 Task: Perform a wavelet analysis of a time series.
Action: Mouse moved to (110, 61)
Screenshot: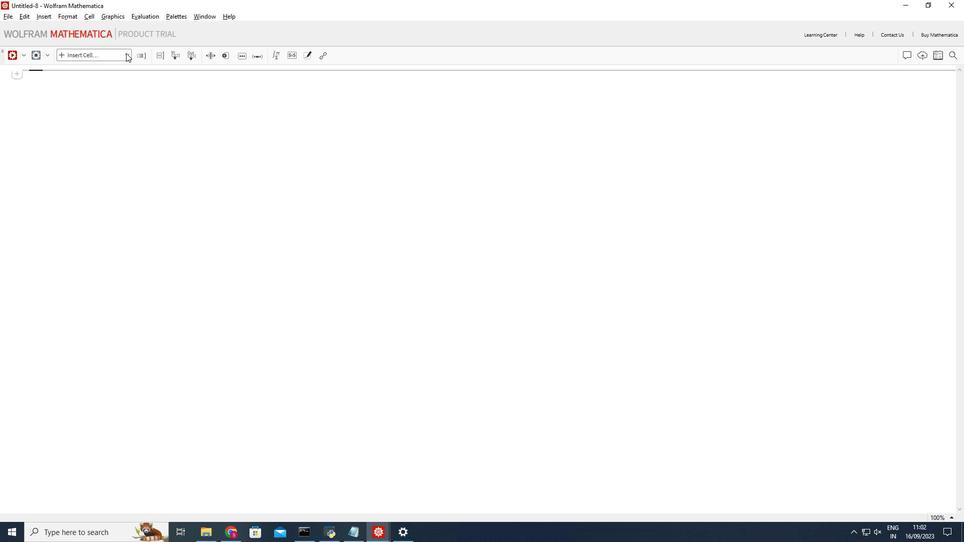 
Action: Mouse pressed left at (110, 61)
Screenshot: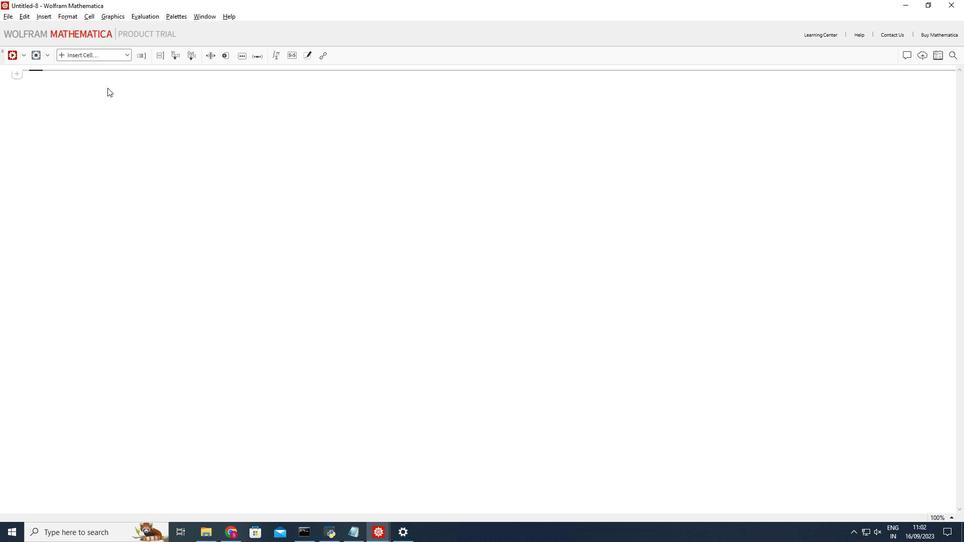
Action: Mouse moved to (87, 82)
Screenshot: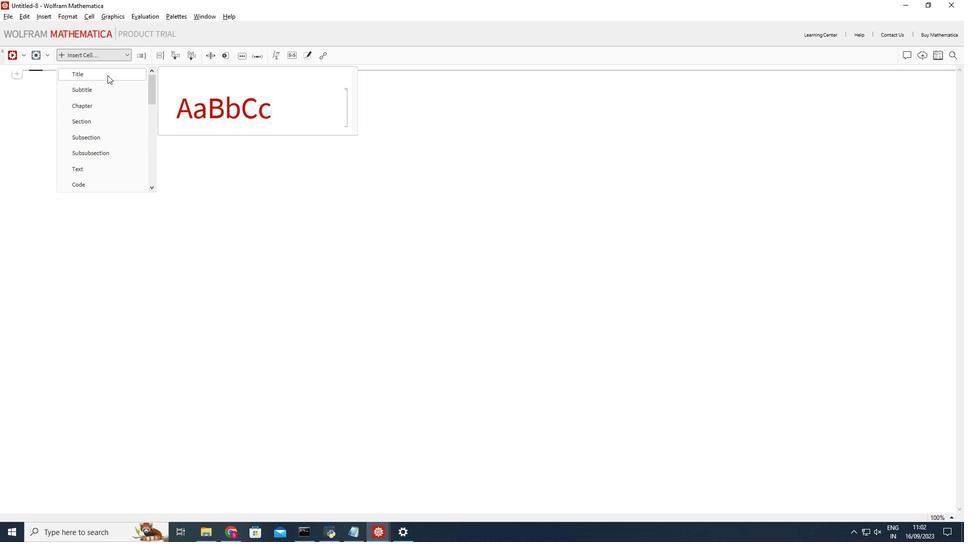 
Action: Mouse pressed left at (87, 82)
Screenshot: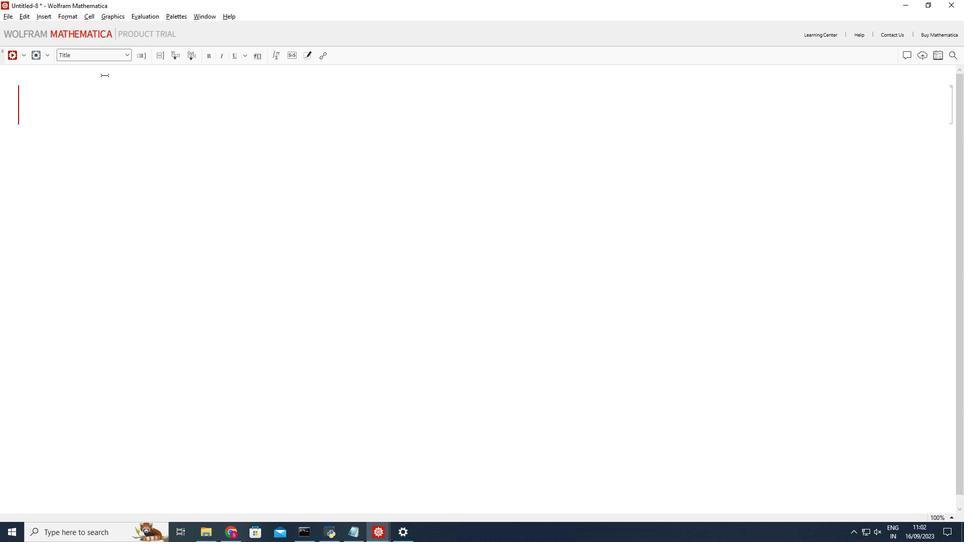 
Action: Mouse moved to (27, 109)
Screenshot: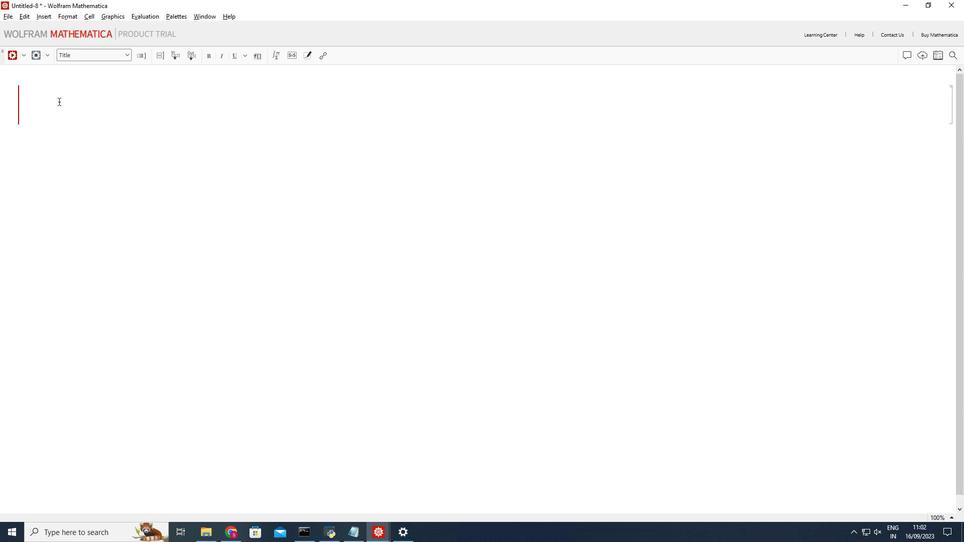 
Action: Mouse pressed left at (27, 109)
Screenshot: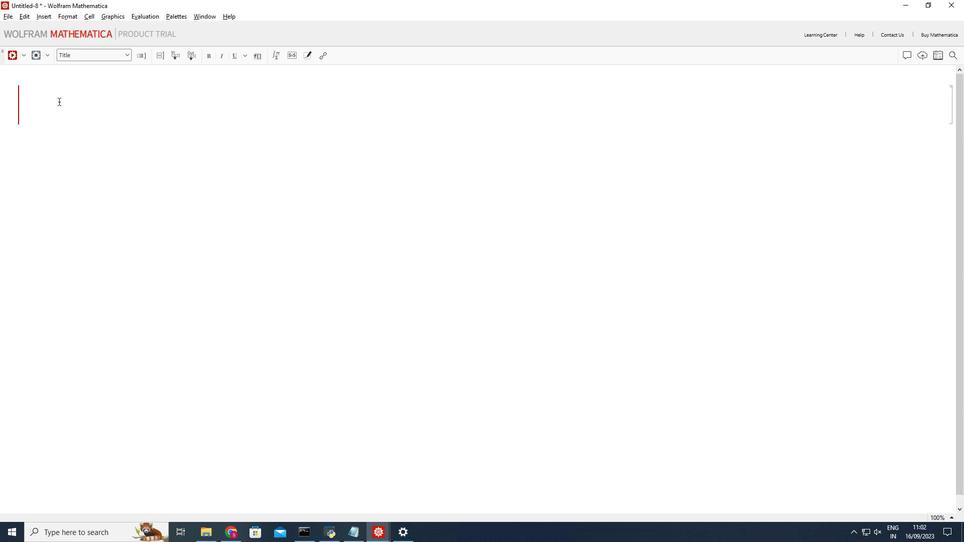 
Action: Mouse moved to (266, 219)
Screenshot: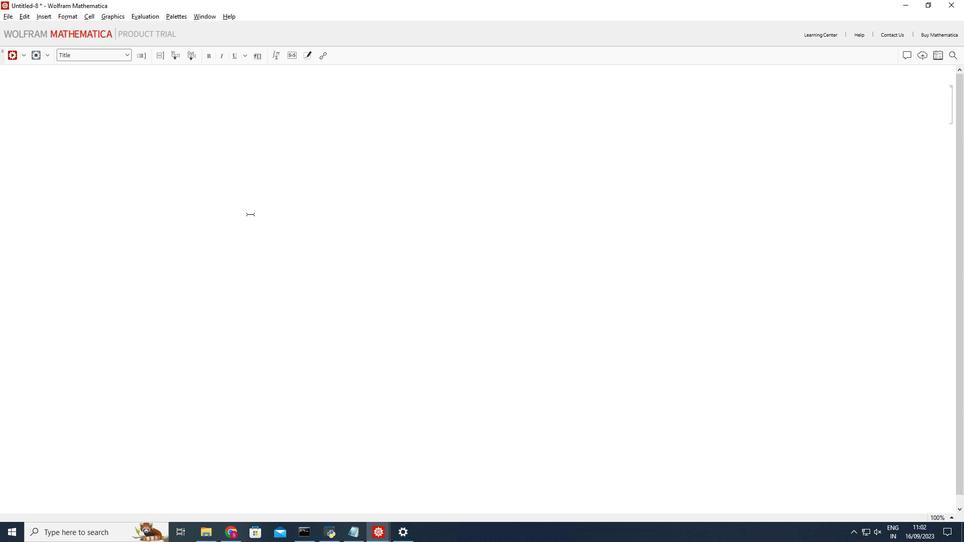 
Action: Key pressed <Key.shift_r>Wavelet<Key.space>analysis<Key.space>of<Key.space>a<Key.space>time<Key.space>series
Screenshot: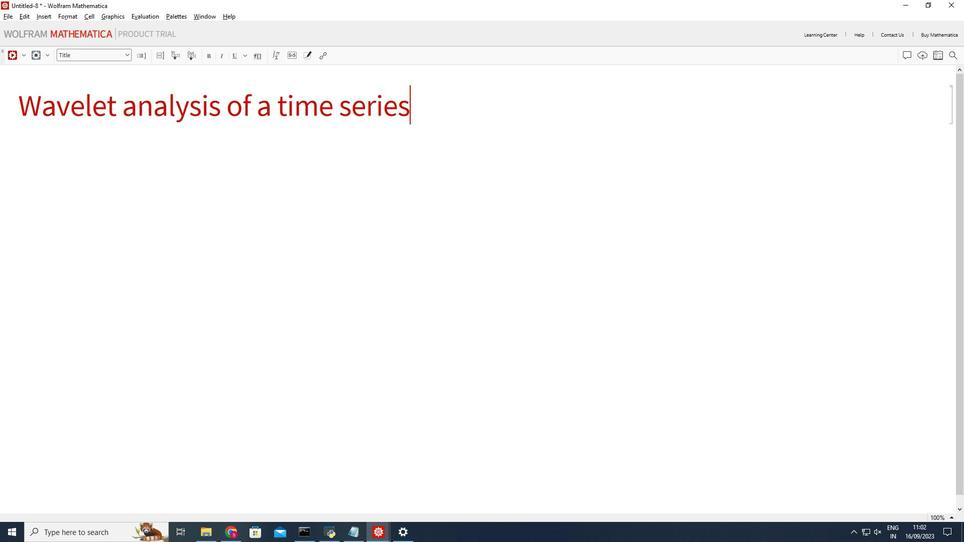 
Action: Mouse moved to (270, 295)
Screenshot: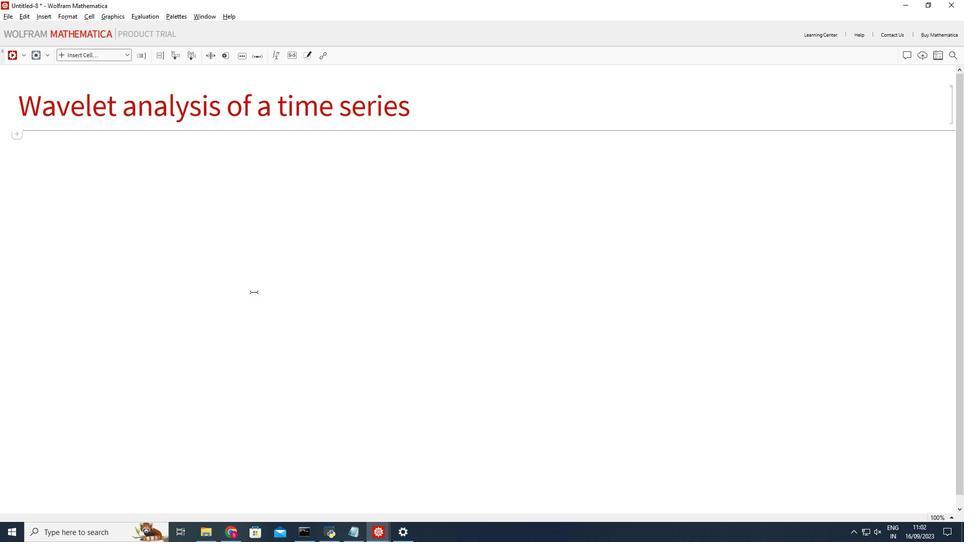 
Action: Mouse pressed left at (270, 295)
Screenshot: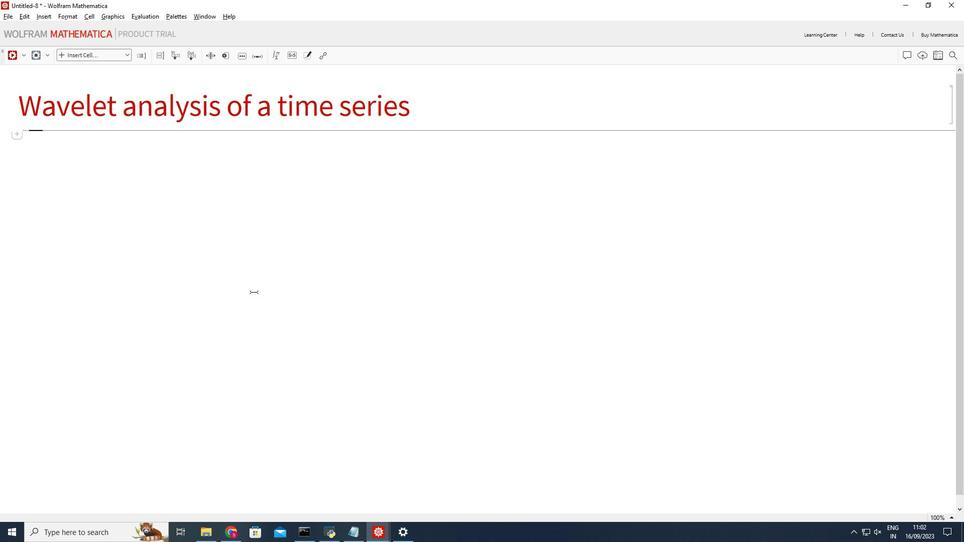 
Action: Mouse moved to (107, 61)
Screenshot: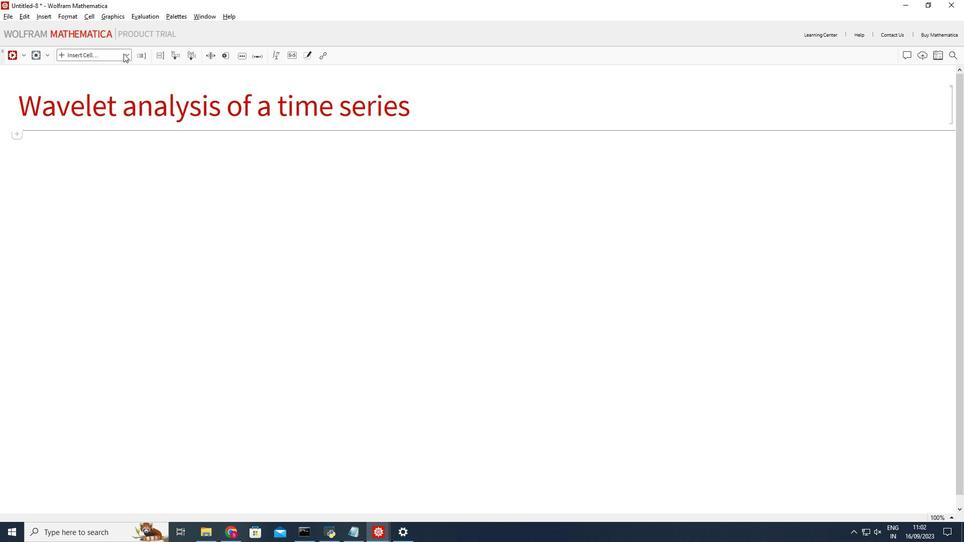
Action: Mouse pressed left at (107, 61)
Screenshot: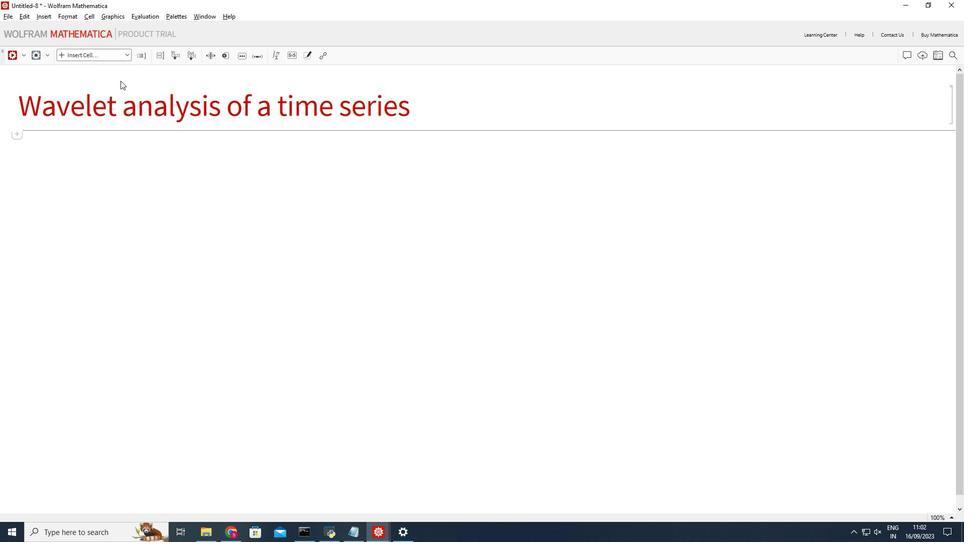 
Action: Mouse moved to (57, 189)
Screenshot: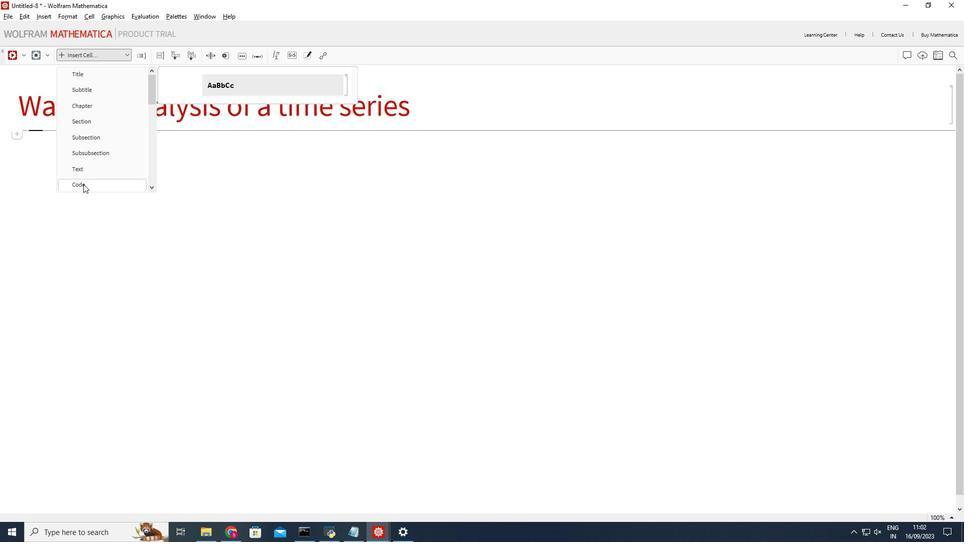
Action: Mouse pressed left at (57, 189)
Screenshot: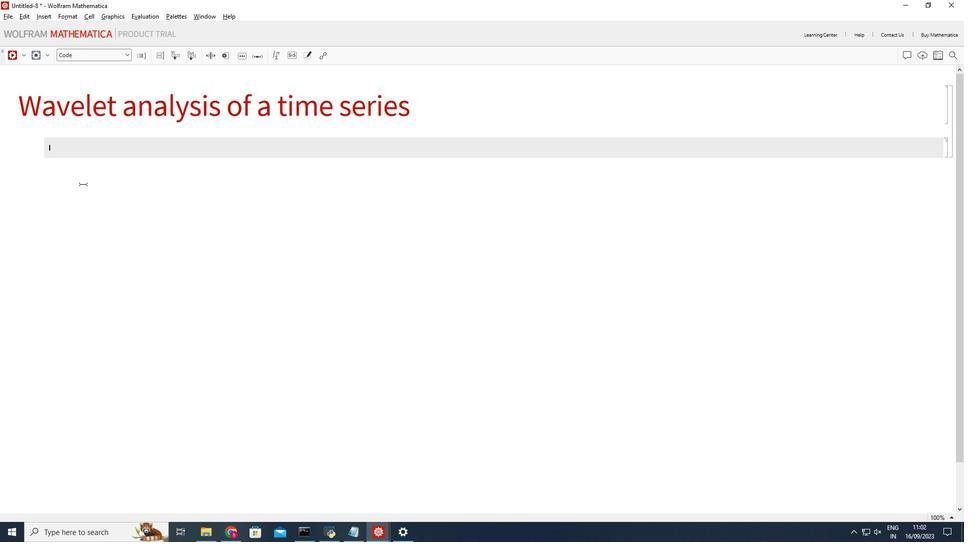 
Action: Mouse moved to (53, 156)
Screenshot: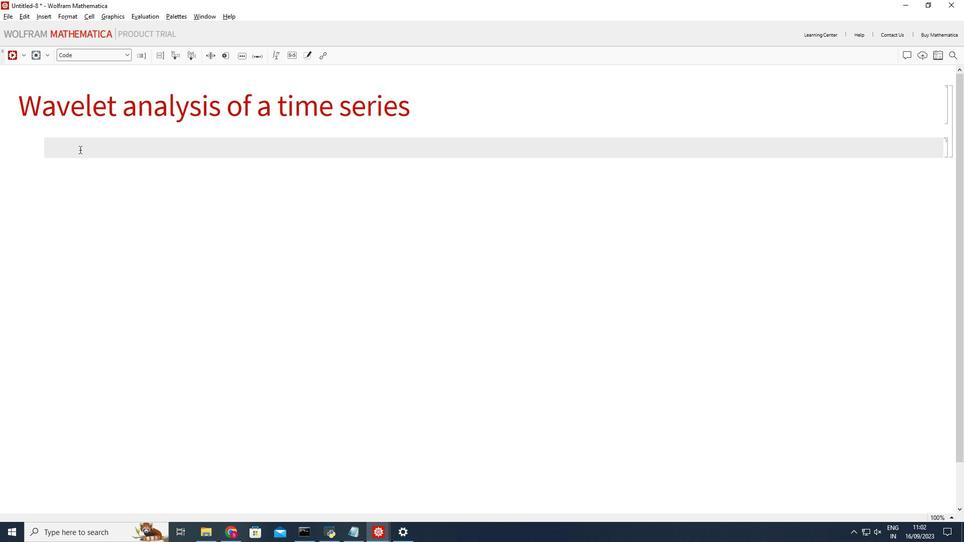 
Action: Mouse pressed left at (53, 156)
Screenshot: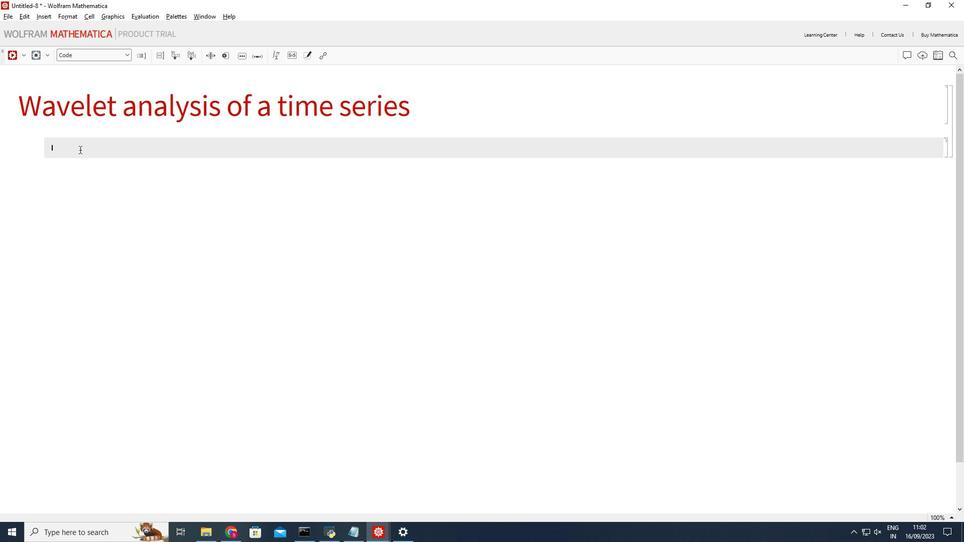 
Action: Mouse moved to (296, 221)
Screenshot: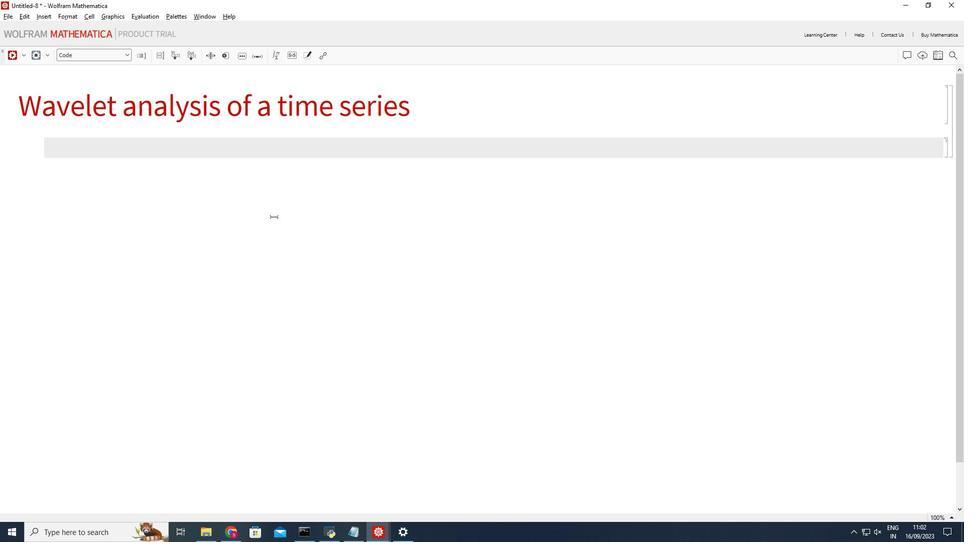 
Action: Key pressed <Key.shift_r>(*<Key.space>create<Key.space>a<Key.space>synthetic<Key.space>time<Key.space>series<Key.space>with<Key.space>noise<Key.space><Key.right><Key.right><Key.enter>data<Key.space>=<Key.space><Key.shift_r>Table[<Key.shift_r>Sin[2<Key.space><Key.shift_r>Pi<Key.space>0.05<Key.space>n<Key.right><Key.space>+<Key.space>0.2<Key.space><Key.shift_r>Random<Key.shift_r>Real[],<Key.space><Key.shift_r>{n,1,200<Key.right><Key.right>;<Key.enter><Key.enter><Key.shift_r>(*<Key.space><Key.shift_r>Perform<Key.space>the<Key.space>continous<Key.space>wavelet<Key.space>transformation<Key.space>using<Key.space>the<Key.space><Key.shift_r><Key.shift_r><Key.shift_r><Key.shift_r><Key.shift_r><Key.shift_r><Key.shift_r><Key.shift_r><Key.shift_r>Morletwavelet<Key.right><Key.right><Key.left><Key.left><Key.space><Key.right><Key.right><Key.enter>wavelet<Key.shift_r>Data<Key.space>=<Key.space><Key.shift_r>Continous<Key.shift_r>Wavelet<Key.shift_r>Transform<Key.space><Key.backspace>[data,<Key.space><Key.shift_r>More<Key.shift_r>Wavelet[],<Key.space><Key.shift_r>{1,100<Key.right><Key.right>;<Key.enter><Key.enter><Key.shift_r><Key.shift_r><Key.shift_r>(*<Key.space>visualize<Key.space>the<Key.space>wavelet<Key.space>scalogram<Key.space><Key.right><Key.right><Key.enter><Key.shift_r>Wavelet<Key.shift_r>Scalogram[wavelet<Key.shift_r>Data,<Key.space><Key.shift_r>Color<Key.shift_r>Function<Key.space>-<Key.shift_r>><Key.space><Key.shift_r>"<Key.shift_r>Blue<Key.shift_r>Green<Key.shift_r><Key.shift_r><Key.shift_r>Yellow<Key.right>,<Key.space><Key.shift_r>Image<Key.shift_r>Size<Key.space>-<Key.shift_r>><Key.space>400,<Key.space><Key.shift_r>Fraem<Key.backspace><Key.backspace>me<Key.shift_r>Label<Key.enter><Key.shift_r>{<Key.shift_r>"<Key.shift_r>Time<Key.shift_r>",<Key.shift_r>"<Key.shift_r>Scale<Key.right><Key.right><Key.right><Key.enter><Key.enter><Key.shift_r>(*<Key.shift_r>Plot<Key.space>the<Key.space>original<Key.space>time<Key.space>series<Key.right><Key.right><Key.enter><Key.shift_r>List<Key.shift_r>Line<Key.shift_r><Key.shift_r><Key.shift_r><Key.shift_r><Key.shift_r><Key.shift_r><Key.shift_r><Key.shift_r><Key.shift_r><Key.shift_r><Key.shift_r><Key.shift_r><Key.shift_r>Plot<Key.enter>[data,<Key.space><Key.shift_r>Plot<Key.shift_r>Range<Key.enter><Key.shift_r>All,<Key.space><Key.shift_r>Plot<Key.shift_r>Style<Key.enter><Key.shift_r>Red,<Key.space><Key.shift_r>Plot<Key.shift_r>Label<Key.enter><Key.shift_r>"<Key.shift_r>Original<Key.space><Key.shift_r>Time<Key.space>series<Key.right>,<Key.space><Key.shift_r><Key.shift_r><Key.shift_r><Key.shift_r><Key.shift_r><Key.shift_r><Key.shift_r><Key.shift_r><Key.shift_r>Image<Key.shift_r>Size<Key.space><Key.backspace><Key.enter><Key.backspace><Key.space>-<Key.shift_r>><Key.space>400<Key.right><Key.enter><Key.shift_r><Key.enter>
Screenshot: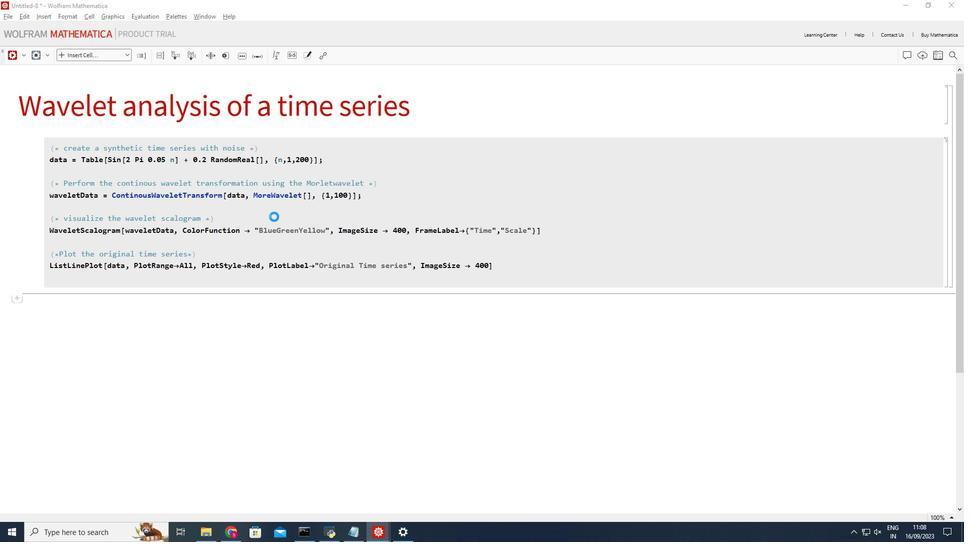 
Action: Mouse moved to (523, 277)
Screenshot: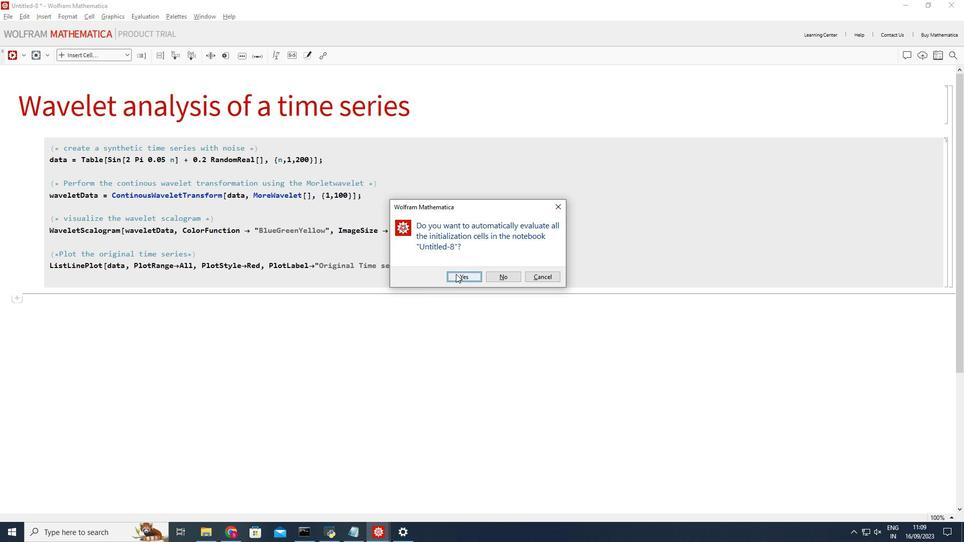 
Action: Mouse pressed left at (523, 277)
Screenshot: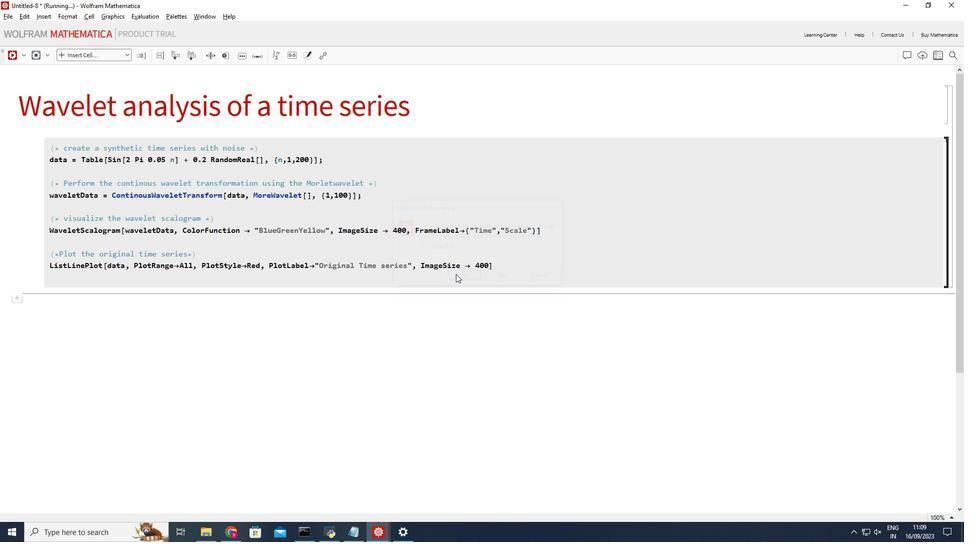 
Action: Mouse moved to (372, 321)
Screenshot: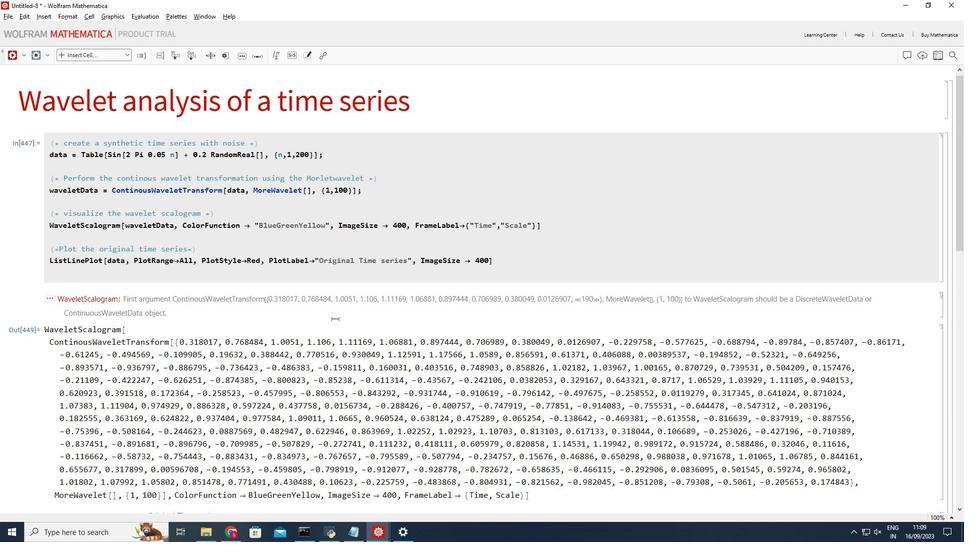 
Action: Mouse scrolled (372, 321) with delta (0, 0)
Screenshot: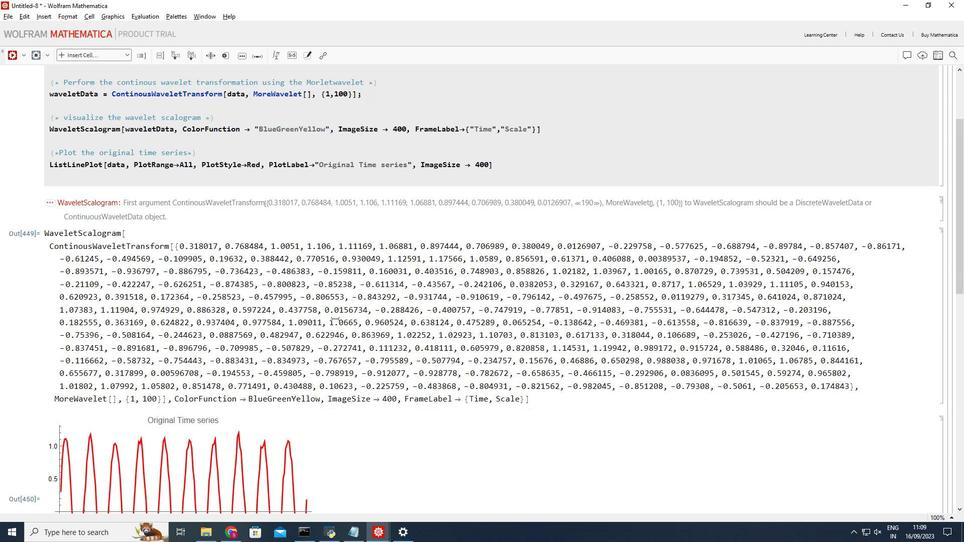 
Action: Mouse scrolled (372, 321) with delta (0, 0)
Screenshot: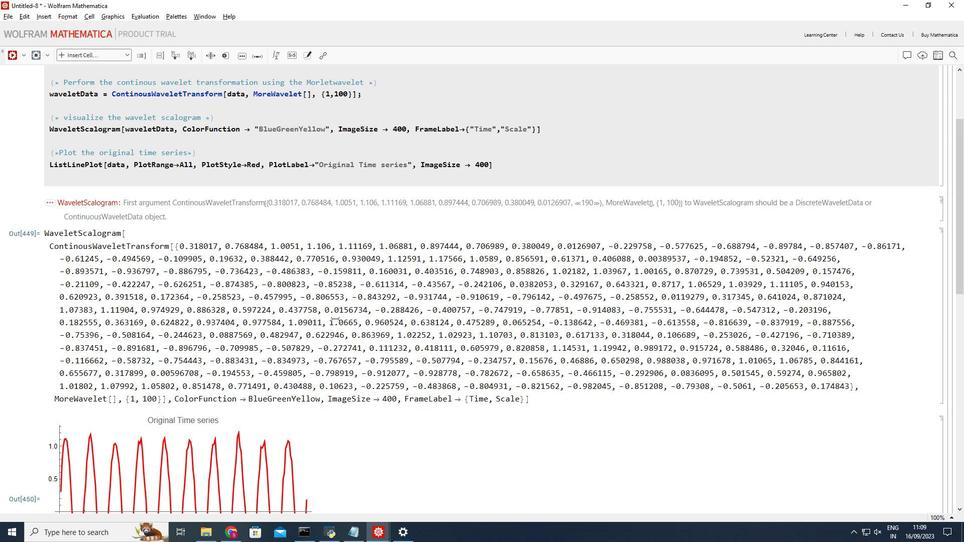
Action: Mouse scrolled (372, 321) with delta (0, 0)
Screenshot: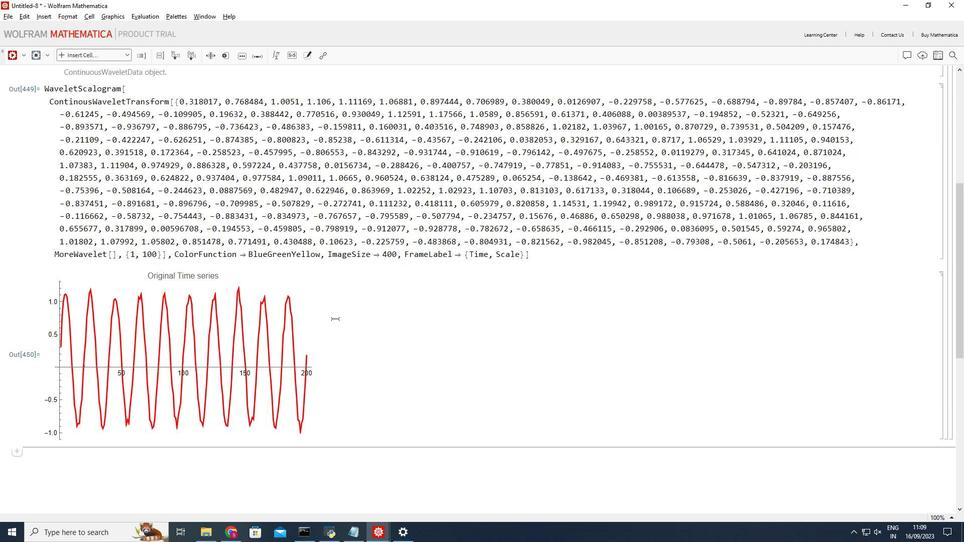 
Action: Mouse scrolled (372, 321) with delta (0, 0)
Screenshot: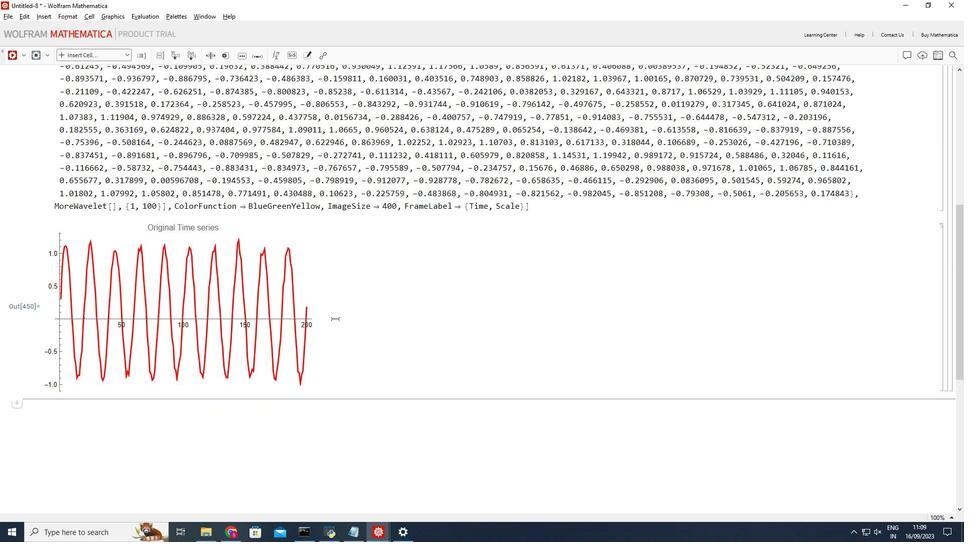 
Action: Mouse scrolled (372, 321) with delta (0, 0)
Screenshot: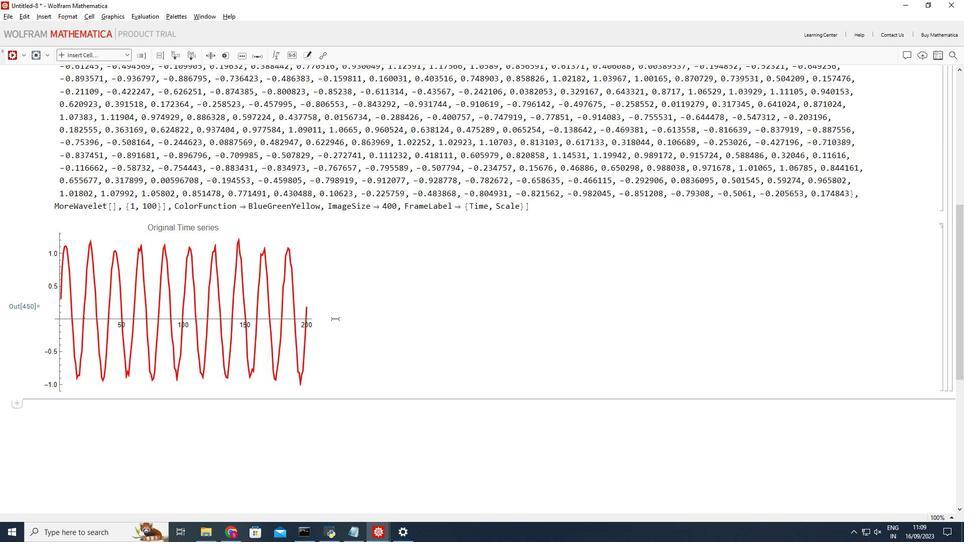 
Action: Mouse scrolled (372, 321) with delta (0, 0)
Screenshot: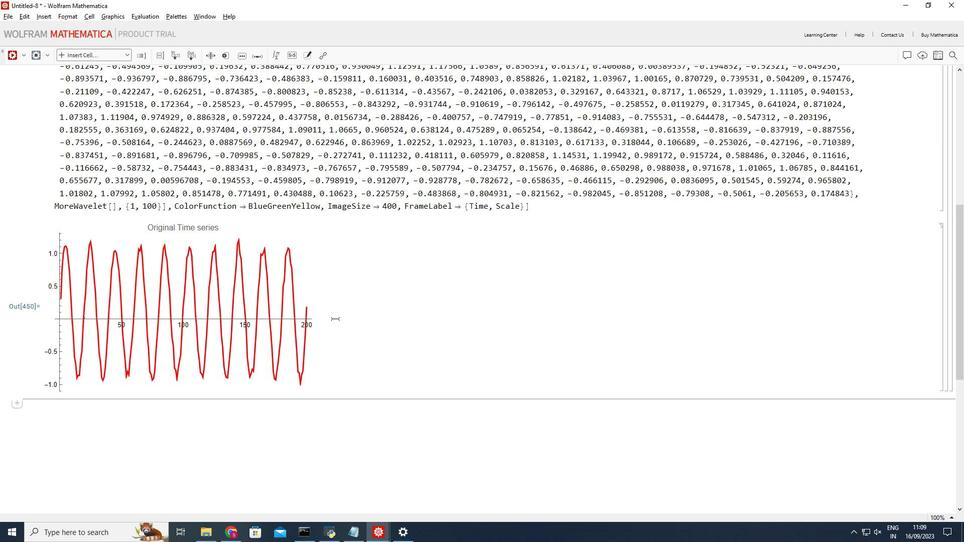
Action: Mouse scrolled (372, 322) with delta (0, 0)
Screenshot: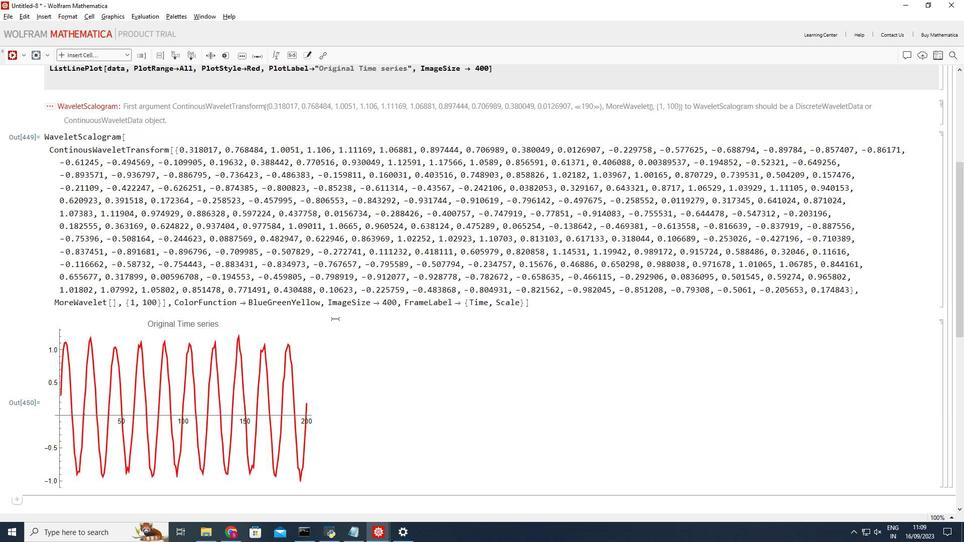 
Action: Mouse scrolled (372, 322) with delta (0, 0)
Screenshot: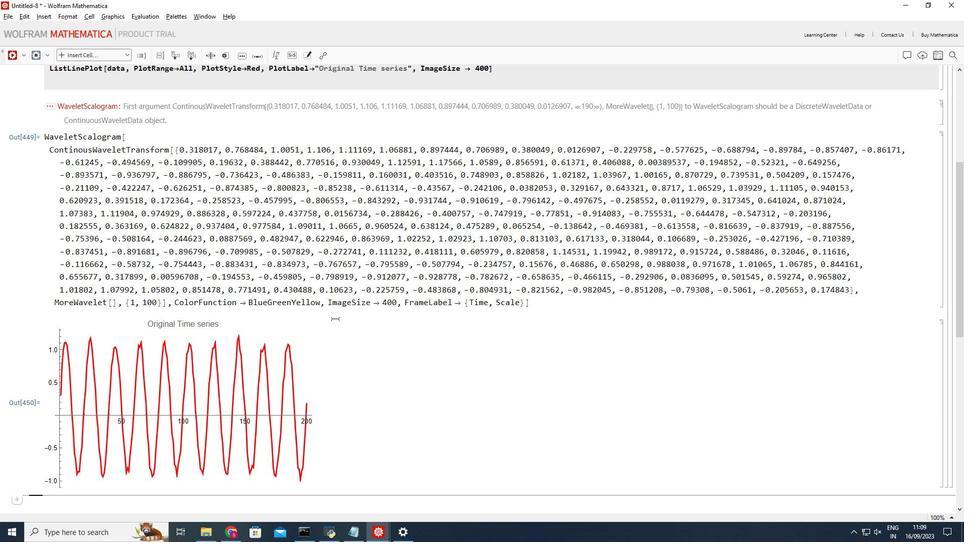 
Action: Mouse scrolled (372, 322) with delta (0, 0)
Screenshot: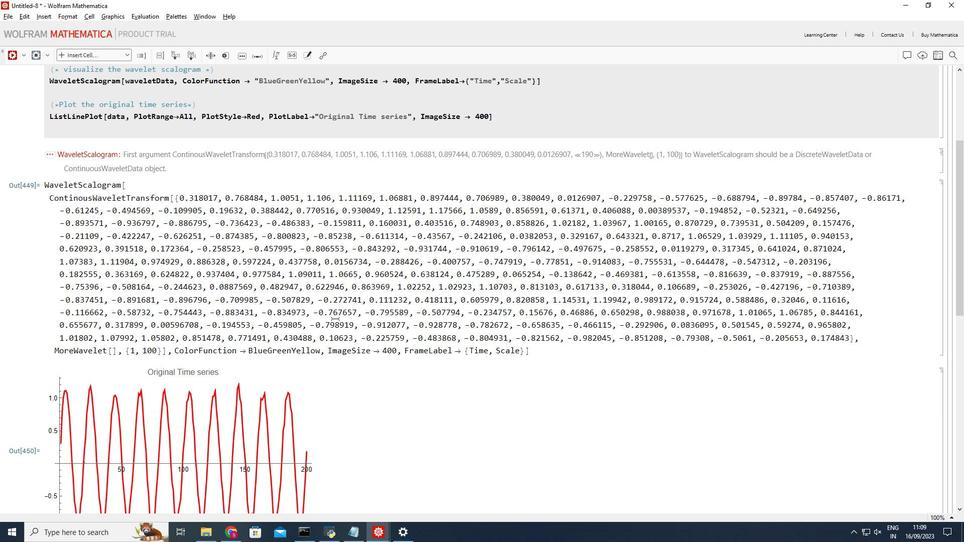 
Action: Mouse scrolled (372, 322) with delta (0, 0)
Screenshot: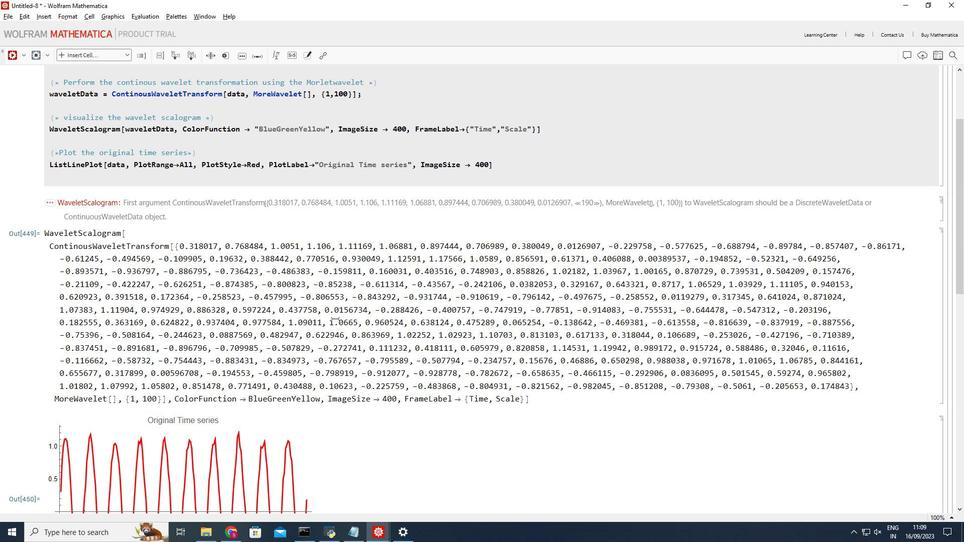 
Action: Mouse scrolled (372, 322) with delta (0, 0)
Screenshot: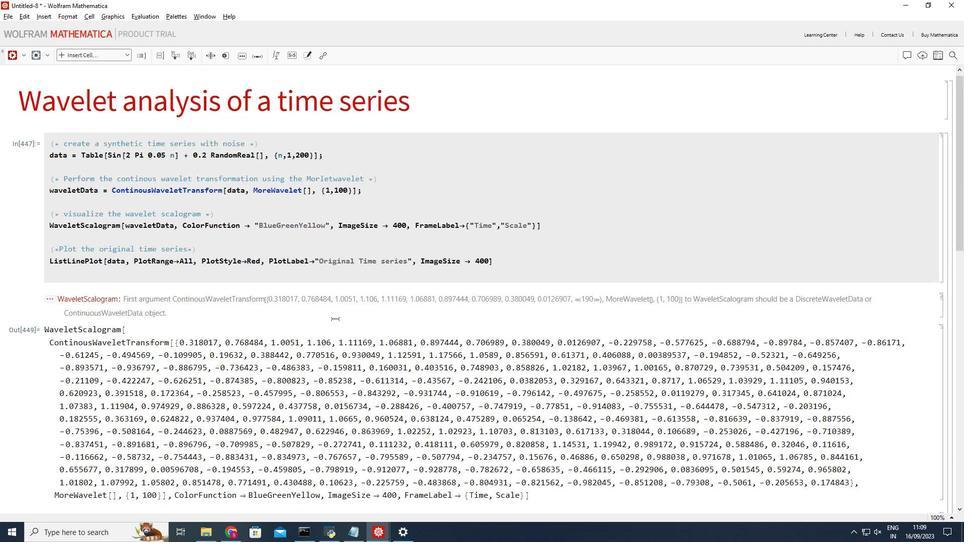 
Action: Mouse scrolled (372, 322) with delta (0, 0)
Screenshot: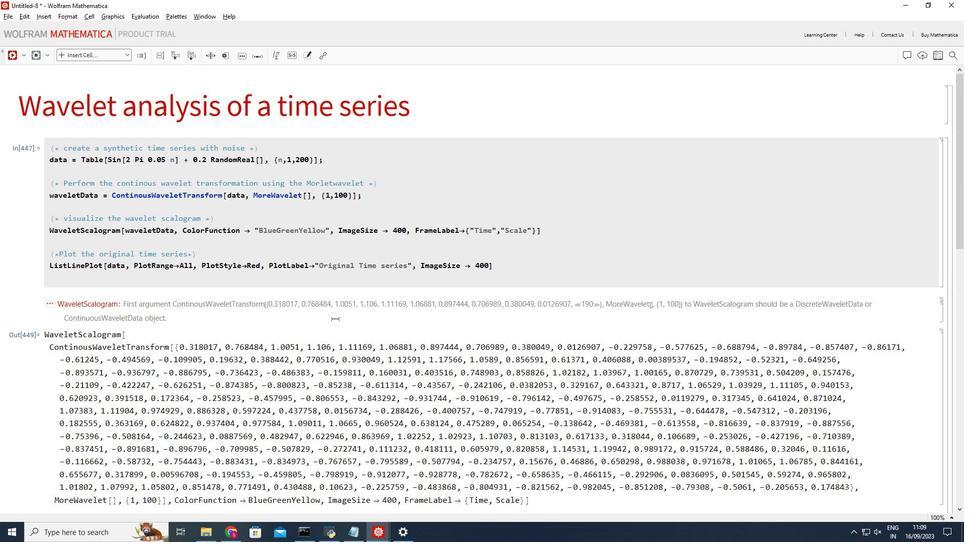 
Action: Mouse scrolled (372, 322) with delta (0, 0)
Screenshot: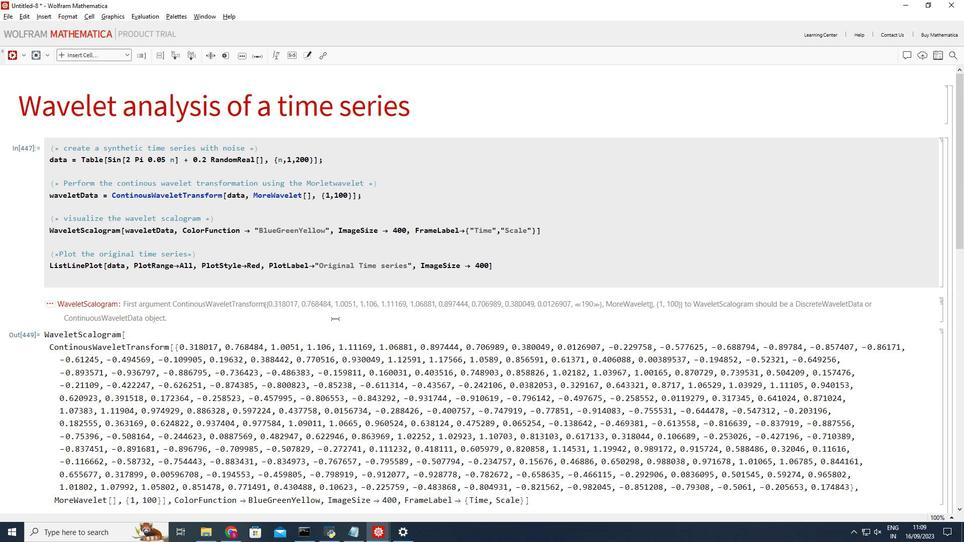 
Action: Mouse moved to (293, 218)
Screenshot: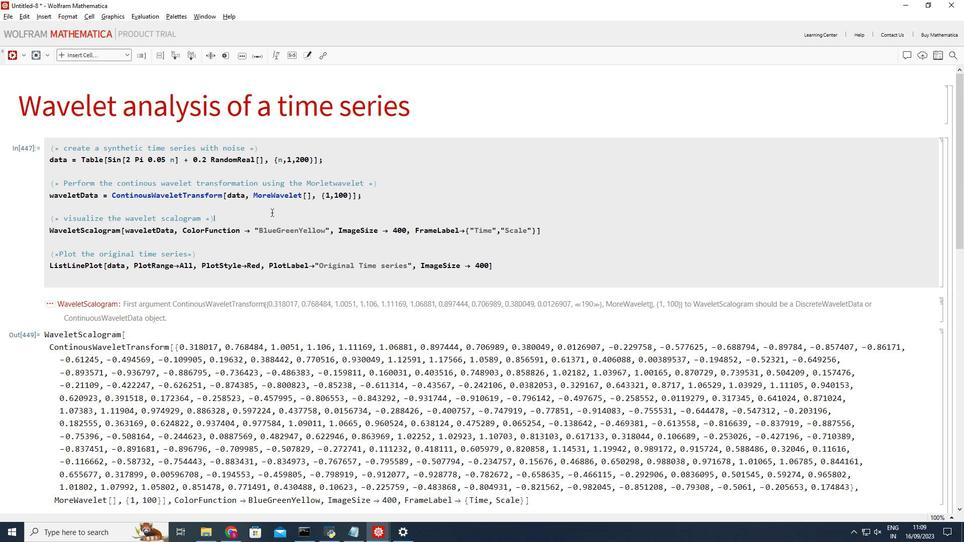 
Action: Mouse pressed left at (293, 218)
Screenshot: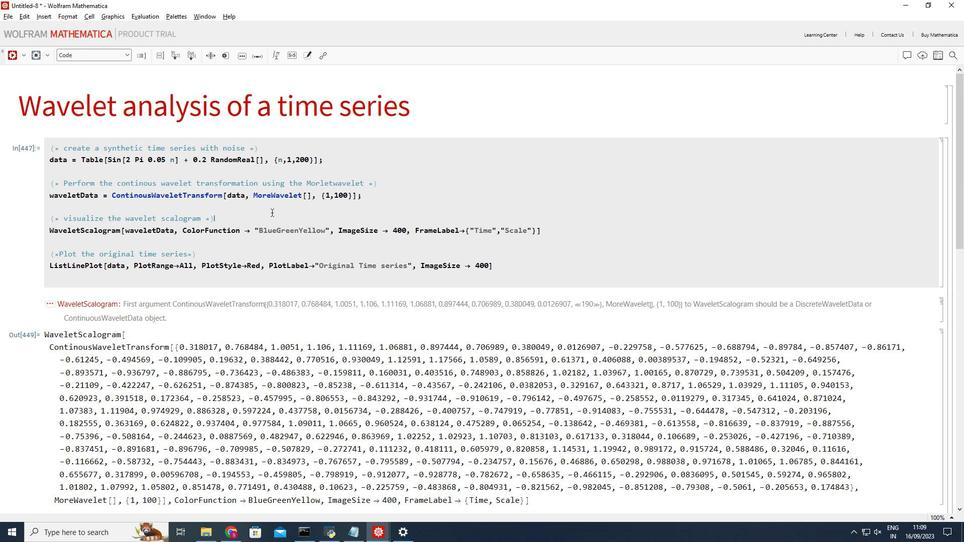 
Action: Mouse moved to (127, 181)
Screenshot: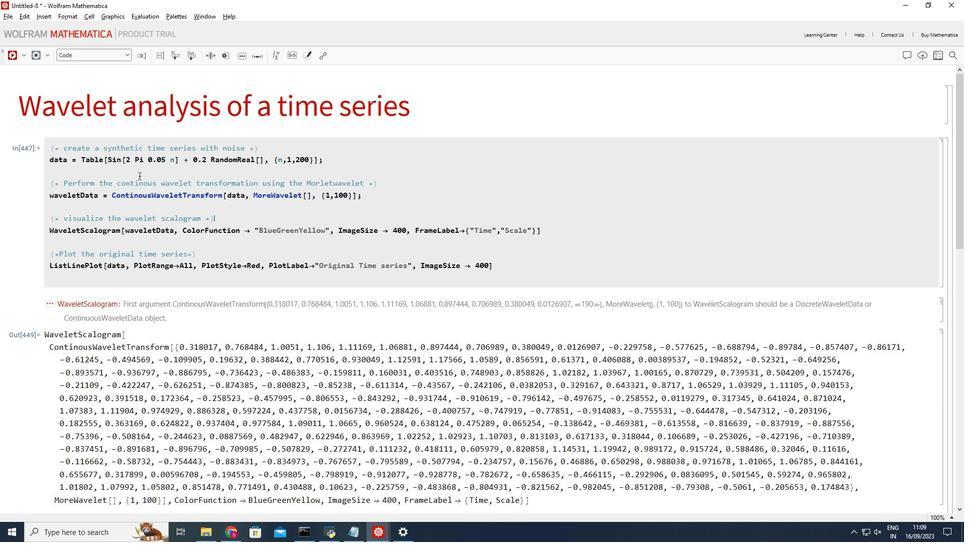 
Action: Mouse pressed left at (127, 181)
Screenshot: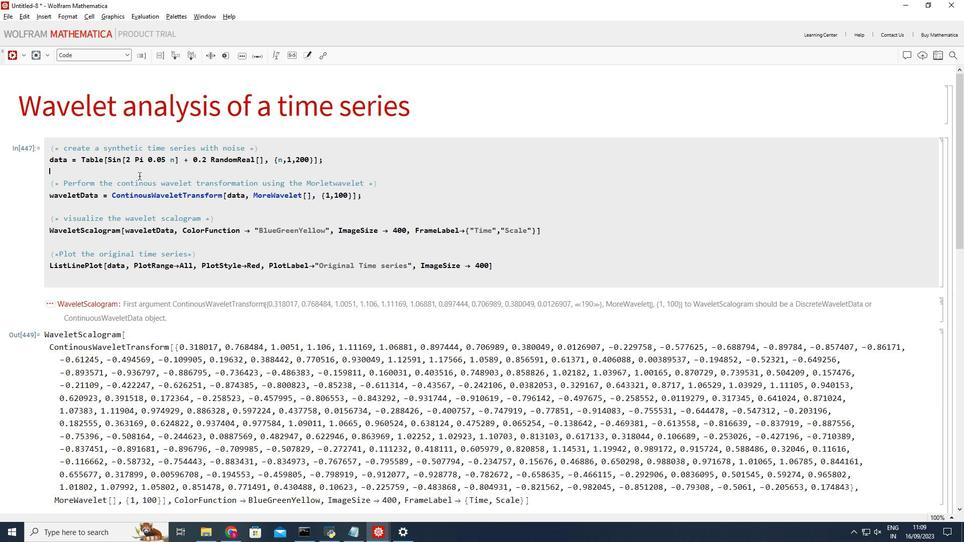 
Action: Mouse moved to (139, 200)
Screenshot: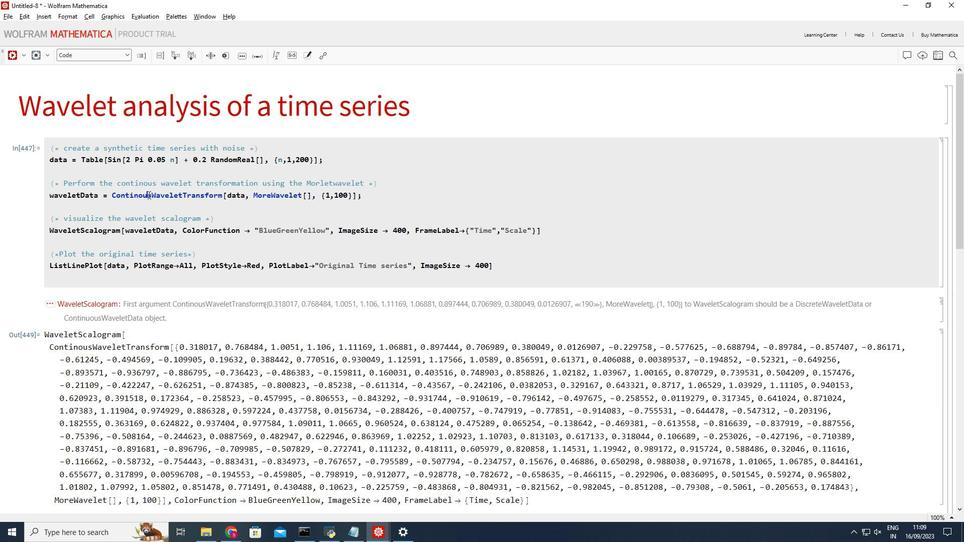 
Action: Mouse pressed left at (139, 200)
Screenshot: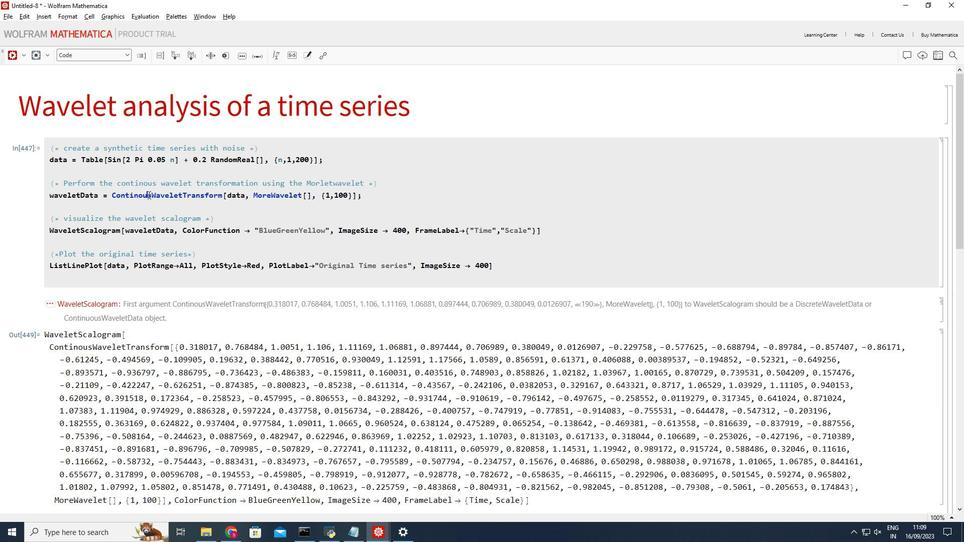 
Action: Mouse moved to (114, 204)
Screenshot: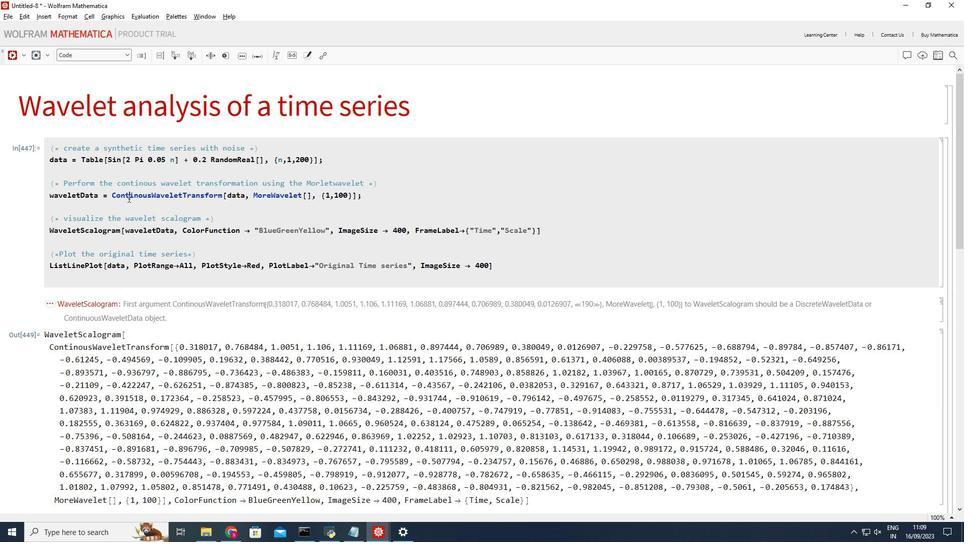 
Action: Mouse pressed left at (114, 204)
Screenshot: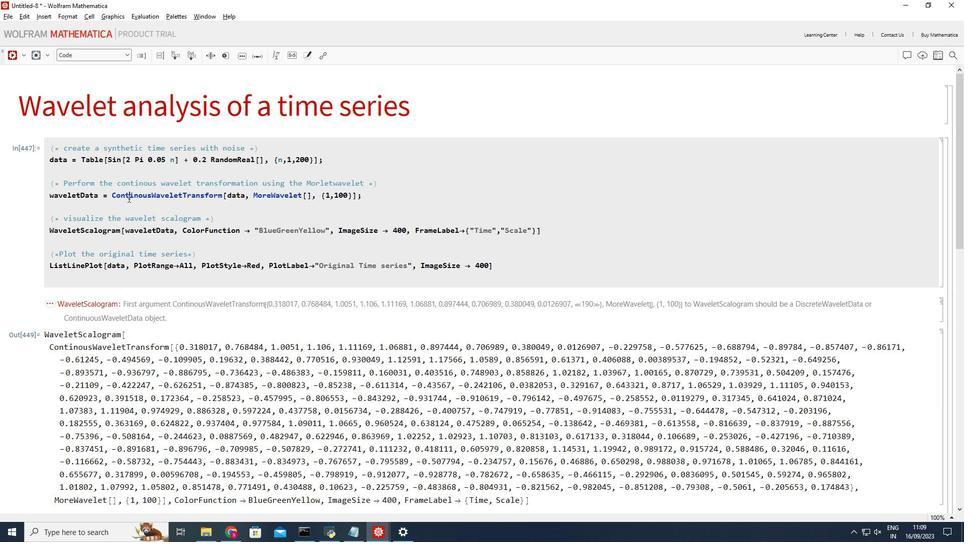 
Action: Key pressed <Key.left><Key.left><Key.right><Key.right><Key.right><Key.right>u<Key.right><Key.right><Key.right><Key.right><Key.right><Key.right><Key.right><Key.right><Key.right><Key.right><Key.right><Key.right><Key.right><Key.right><Key.right><Key.right><Key.right><Key.right><Key.right><Key.right><Key.right><Key.right><Key.right><Key.right><Key.right><Key.right><Key.right><Key.right><Key.right><Key.right><Key.right><Key.right><Key.right><Key.right><Key.left><Key.backspace>let<Key.right><Key.right><Key.right><Key.right><Key.right><Key.right><Key.right><Key.right><Key.right>
Screenshot: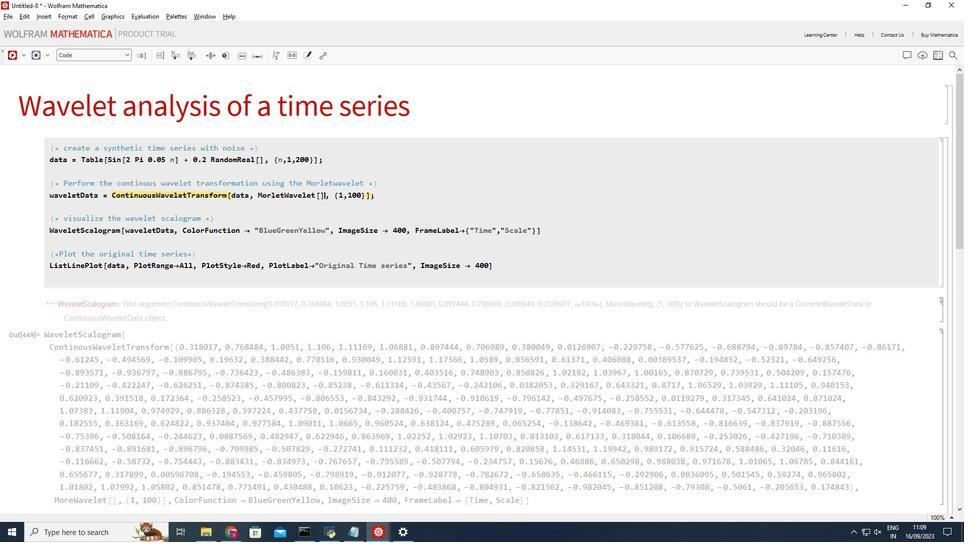 
Action: Mouse moved to (447, 207)
Screenshot: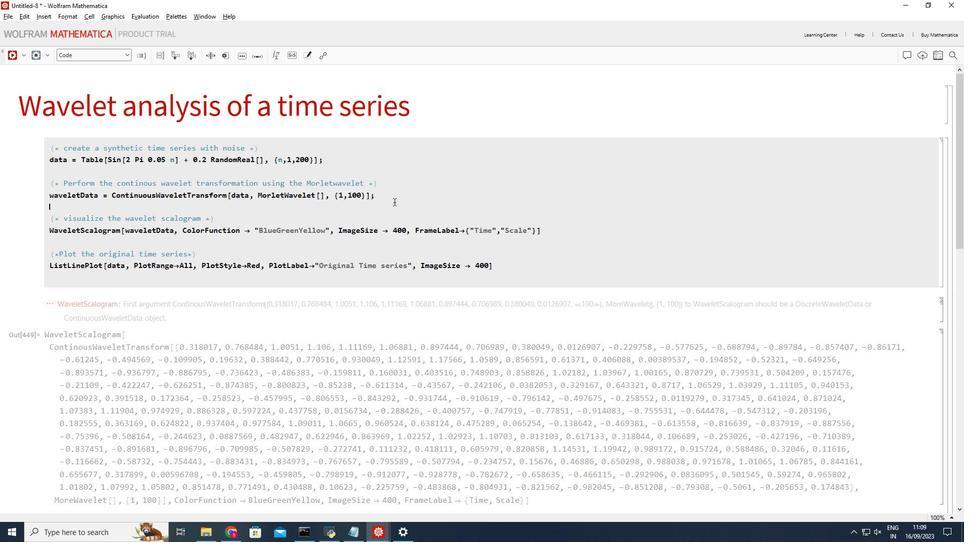 
Action: Mouse pressed left at (447, 207)
Screenshot: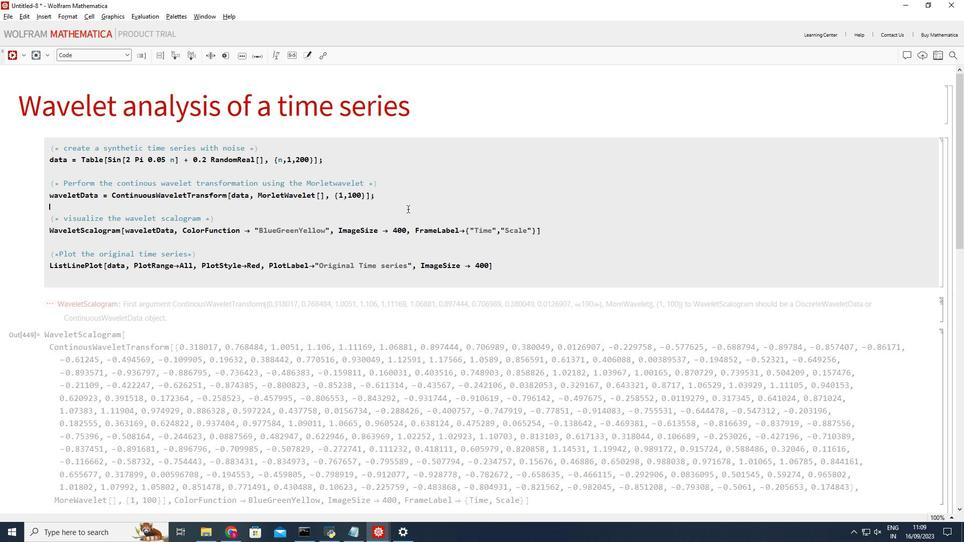 
Action: Mouse moved to (604, 266)
Screenshot: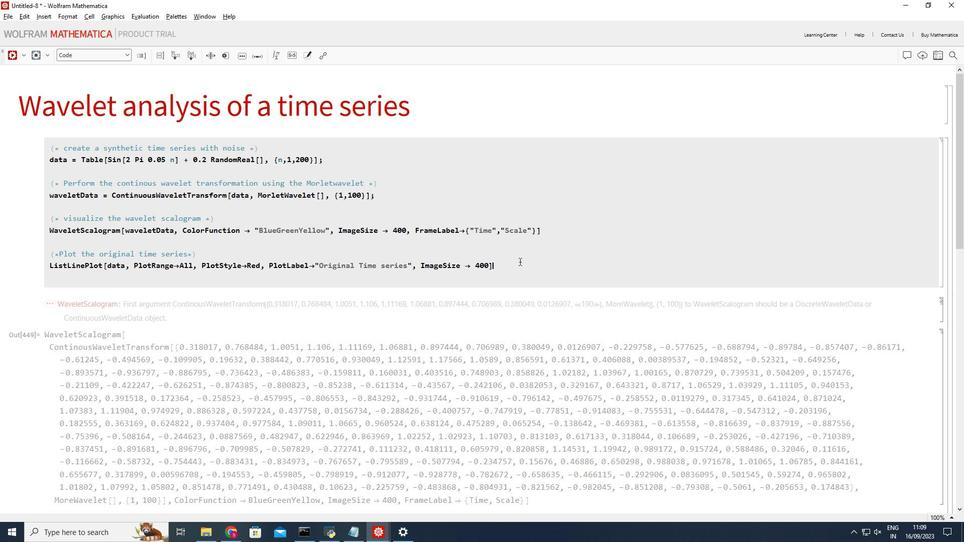 
Action: Mouse pressed left at (604, 266)
Screenshot: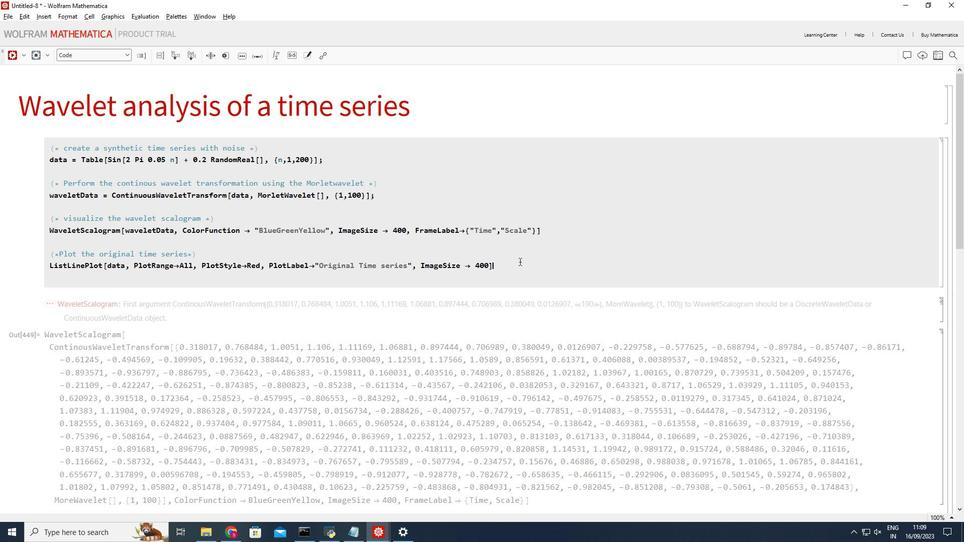 
Action: Key pressed <Key.shift_r><Key.enter>
Screenshot: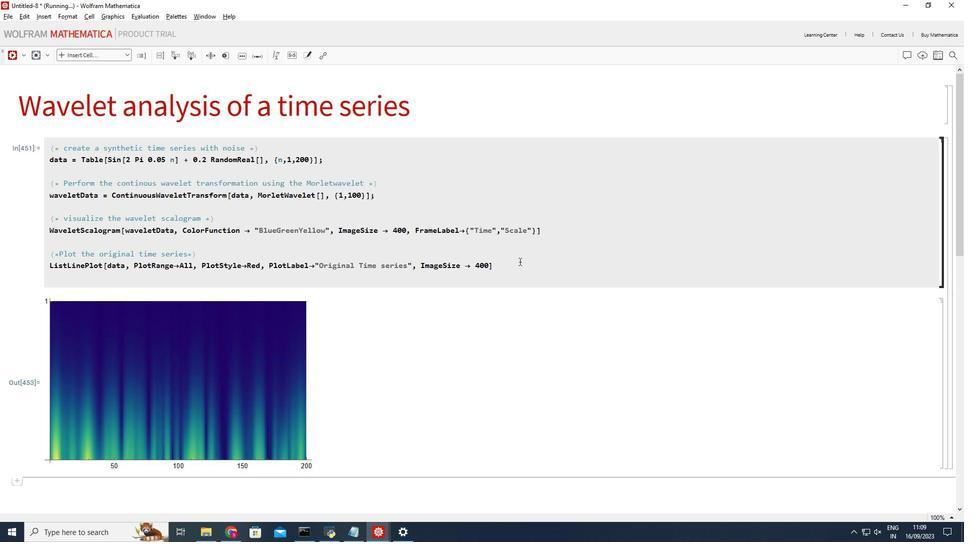 
Action: Mouse moved to (599, 268)
Screenshot: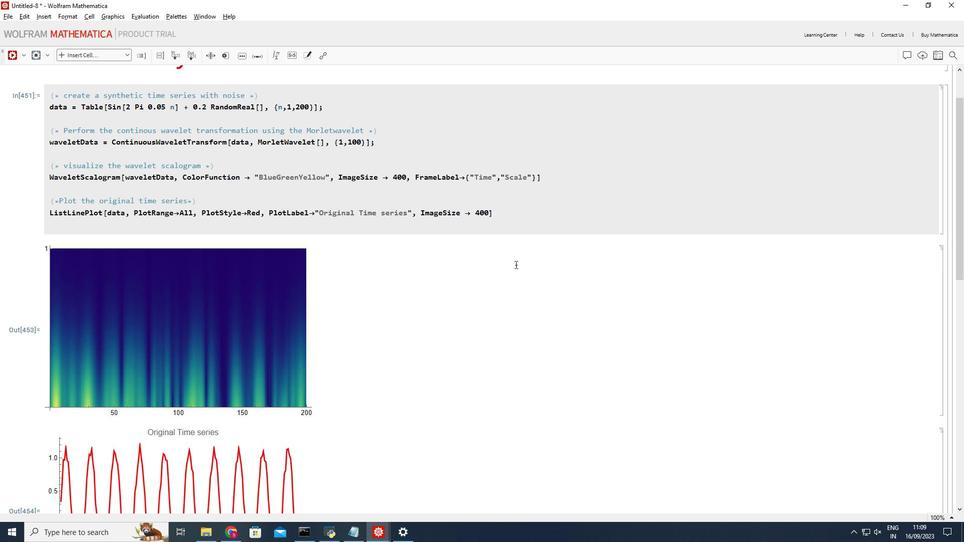 
Action: Mouse scrolled (599, 268) with delta (0, 0)
Screenshot: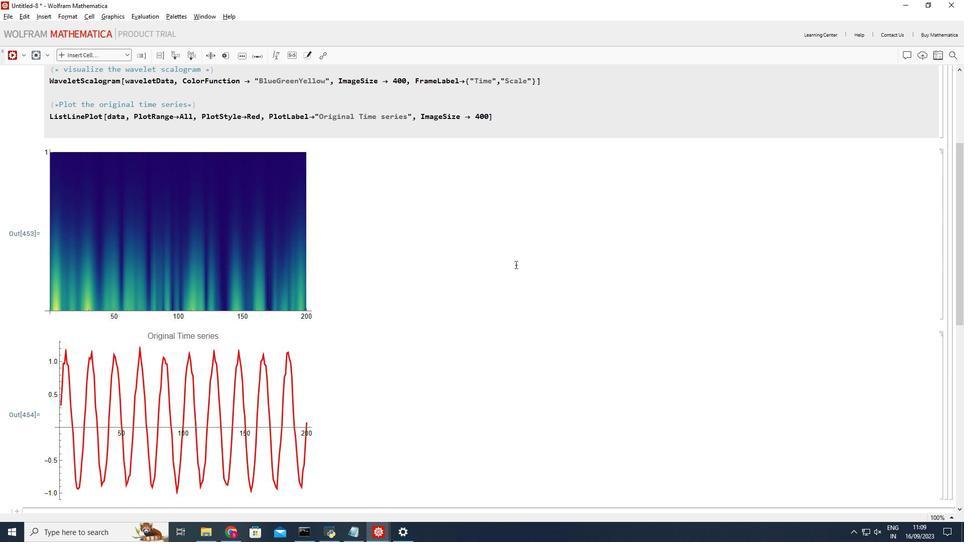 
Action: Mouse scrolled (599, 268) with delta (0, 0)
Screenshot: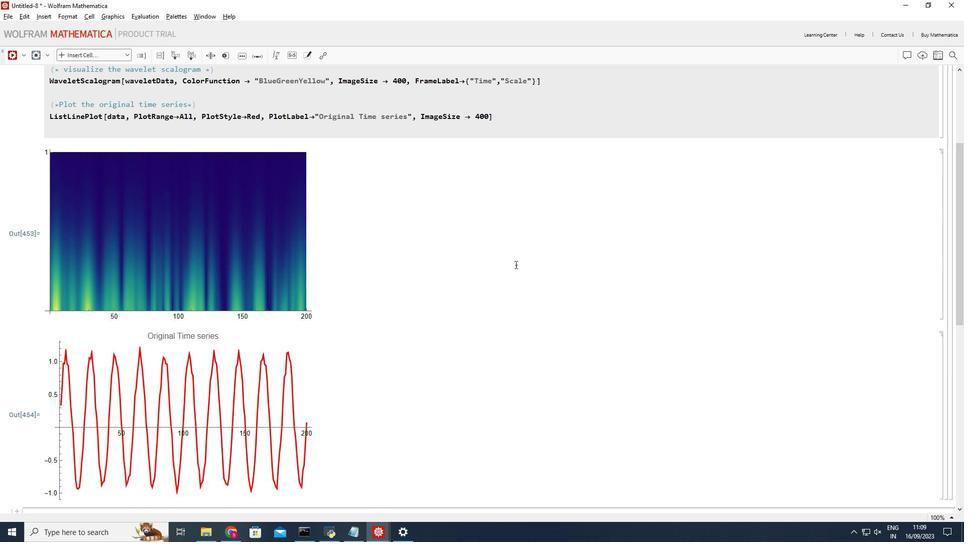 
Action: Mouse scrolled (599, 268) with delta (0, 0)
Screenshot: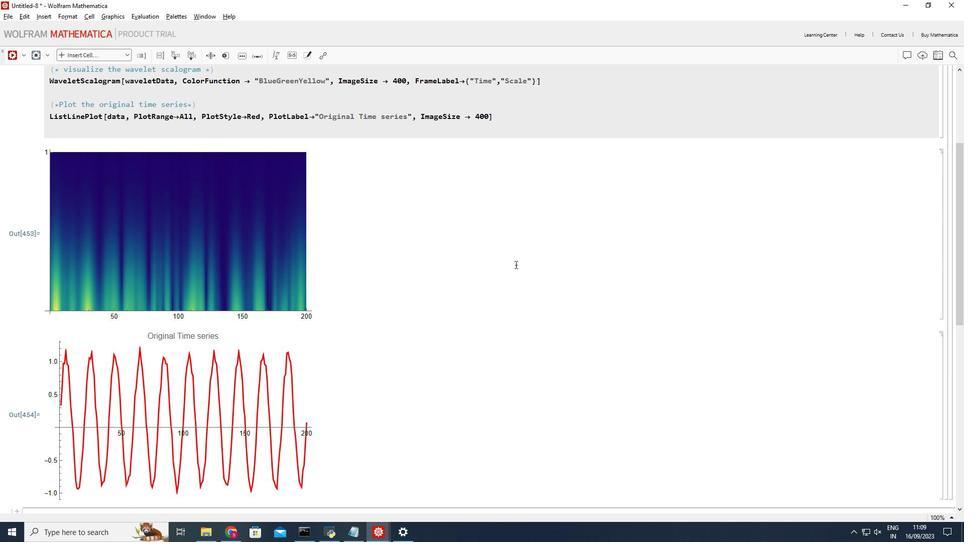 
Action: Mouse scrolled (599, 268) with delta (0, 0)
Screenshot: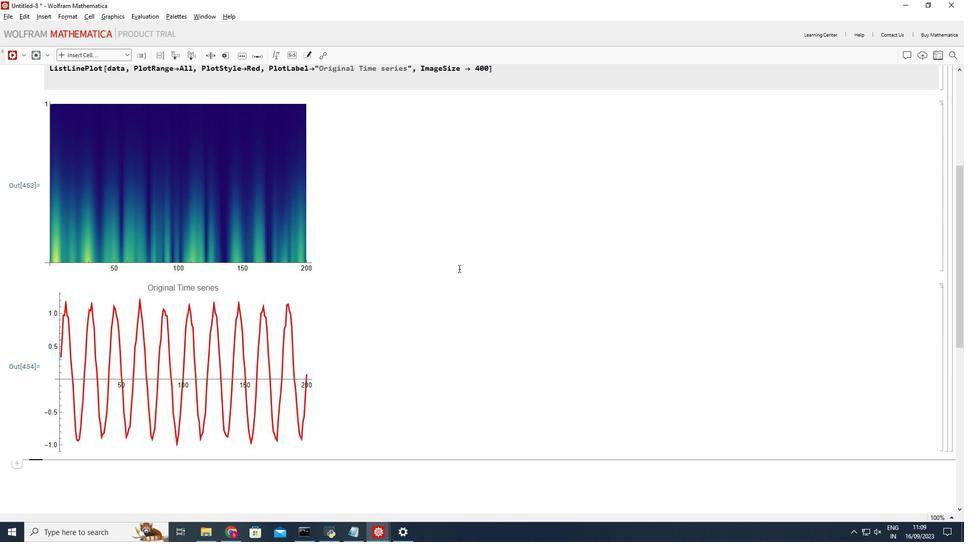 
Action: Mouse moved to (282, 231)
Screenshot: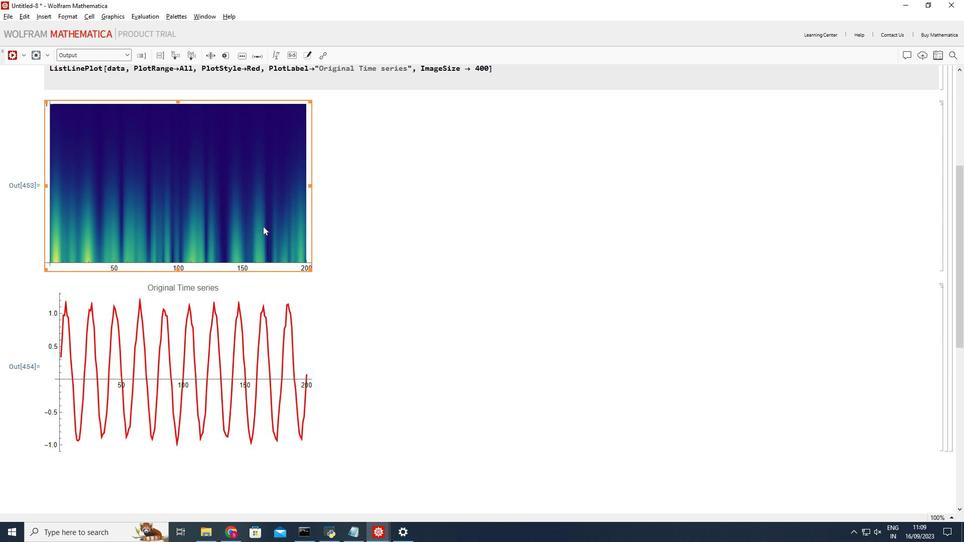 
Action: Mouse pressed left at (282, 231)
Screenshot: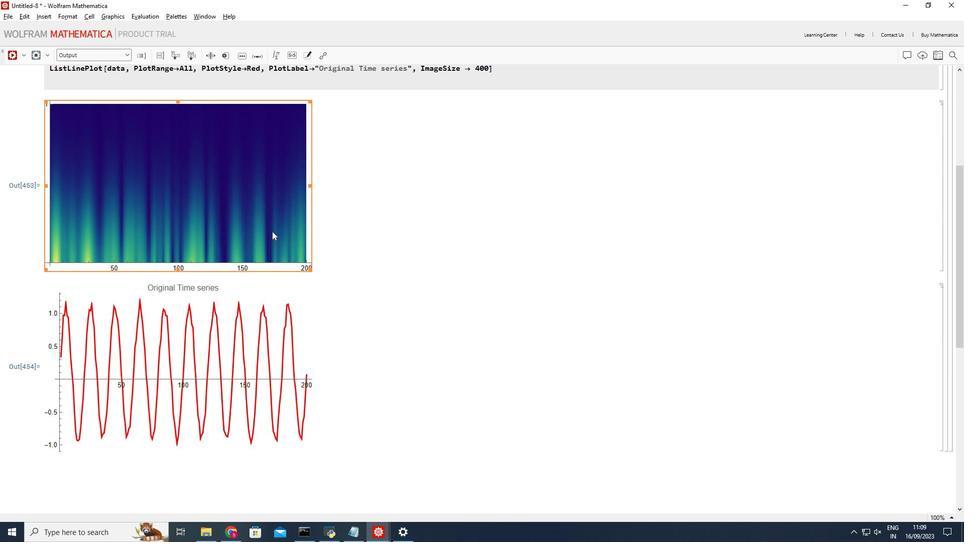 
Action: Mouse moved to (340, 273)
Screenshot: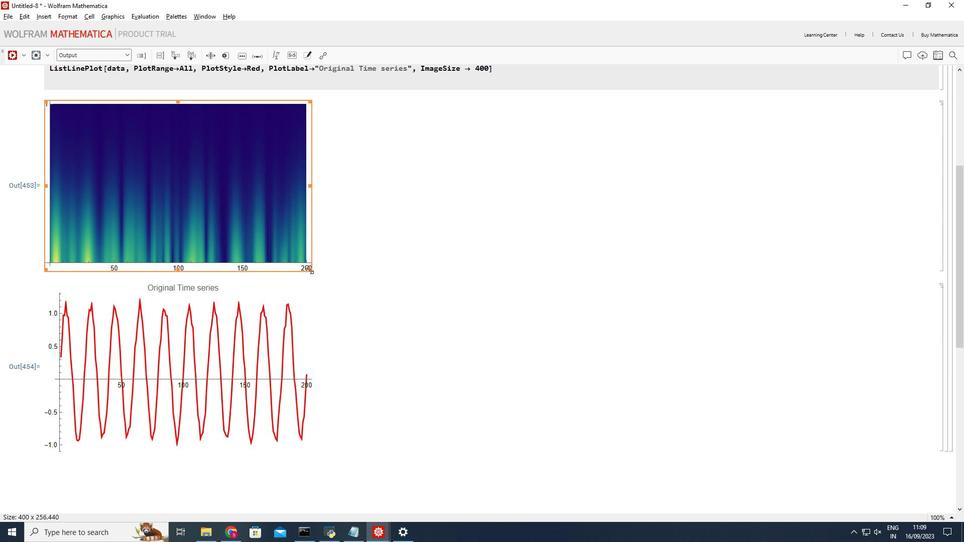 
Action: Mouse pressed left at (340, 273)
Screenshot: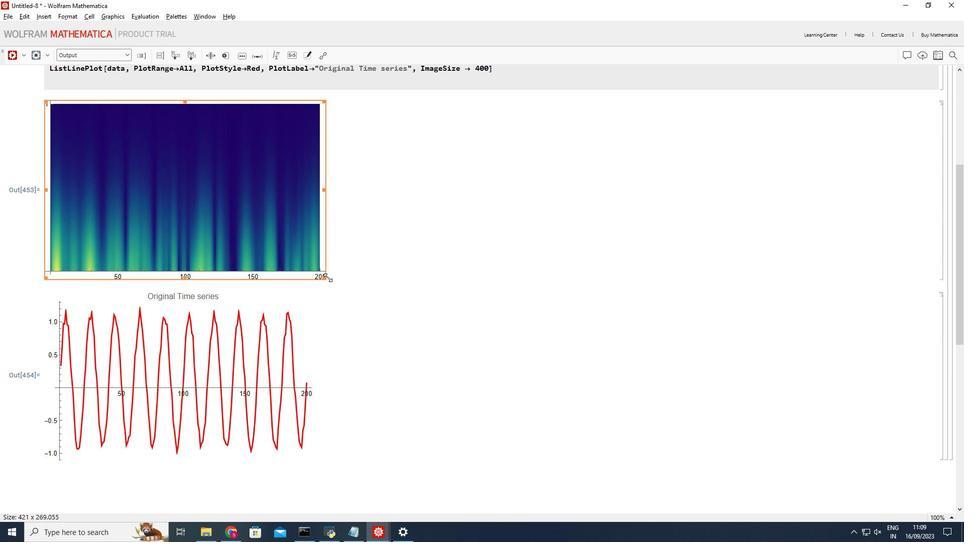 
Action: Mouse moved to (294, 384)
Screenshot: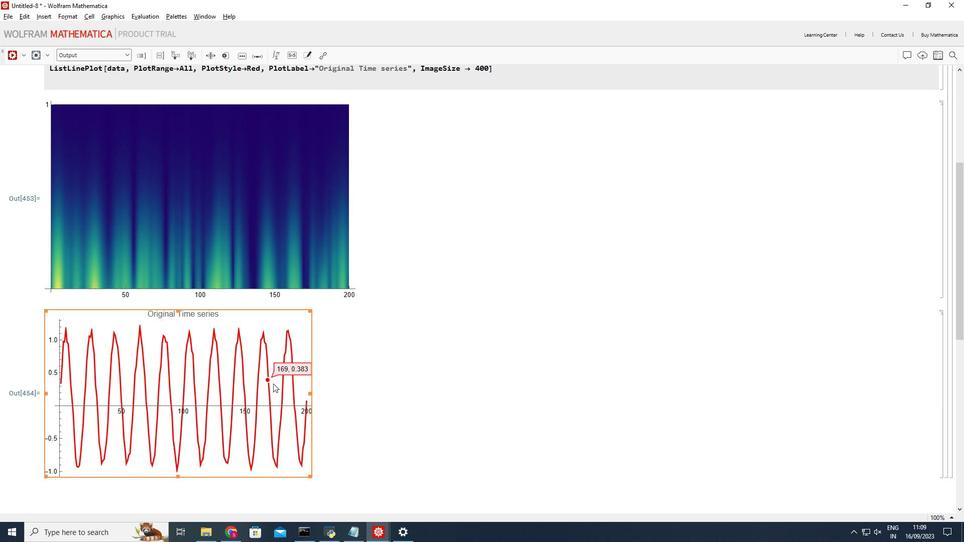 
Action: Mouse pressed left at (294, 384)
Screenshot: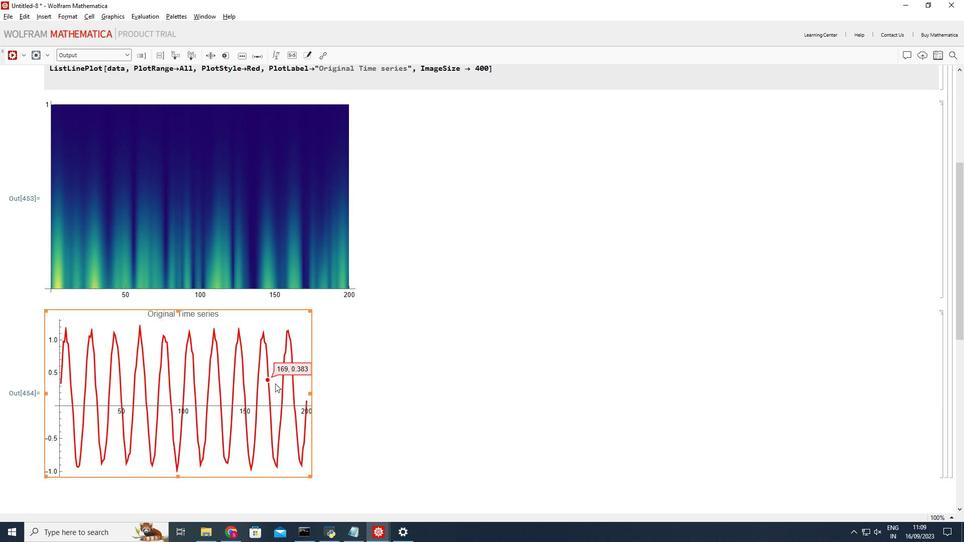 
Action: Mouse moved to (322, 384)
Screenshot: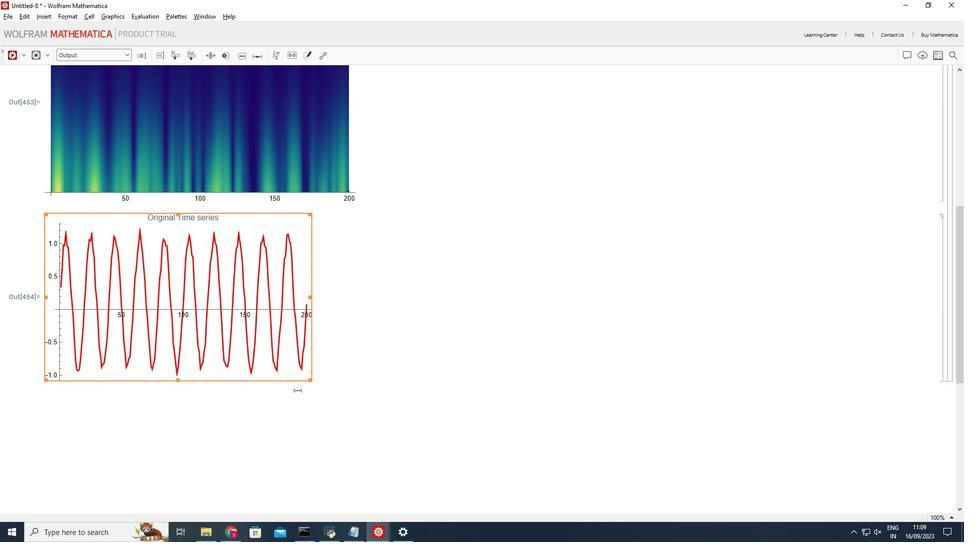 
Action: Mouse scrolled (322, 384) with delta (0, 0)
Screenshot: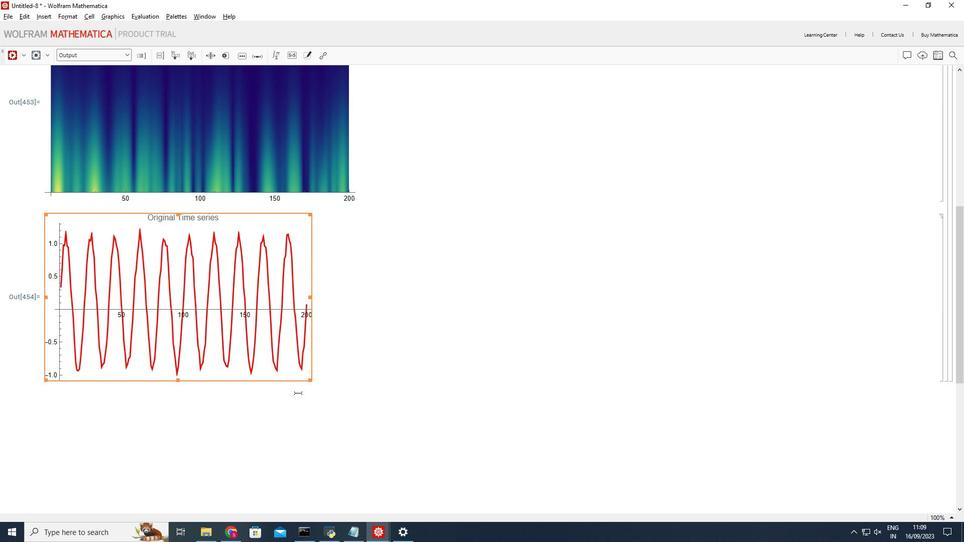 
Action: Mouse scrolled (322, 384) with delta (0, 0)
Screenshot: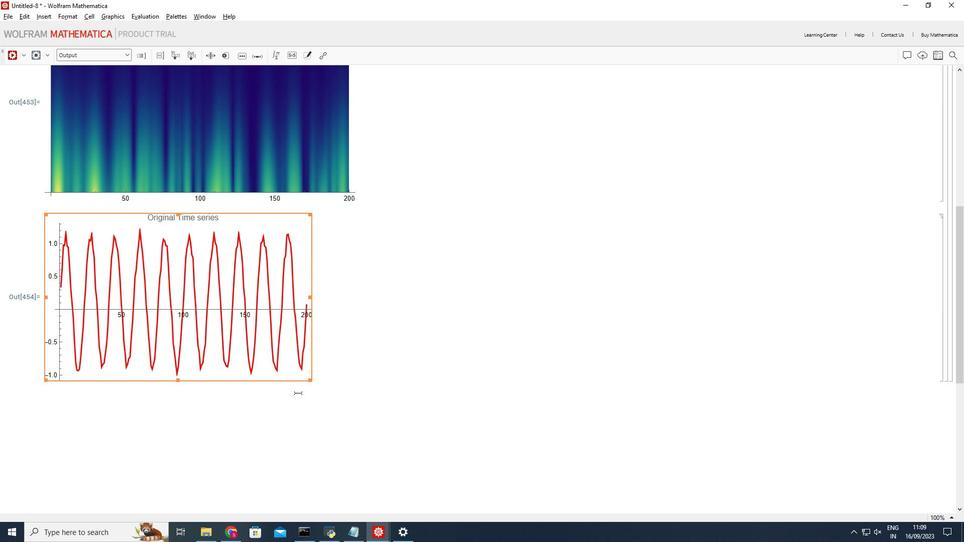 
Action: Mouse moved to (342, 379)
Screenshot: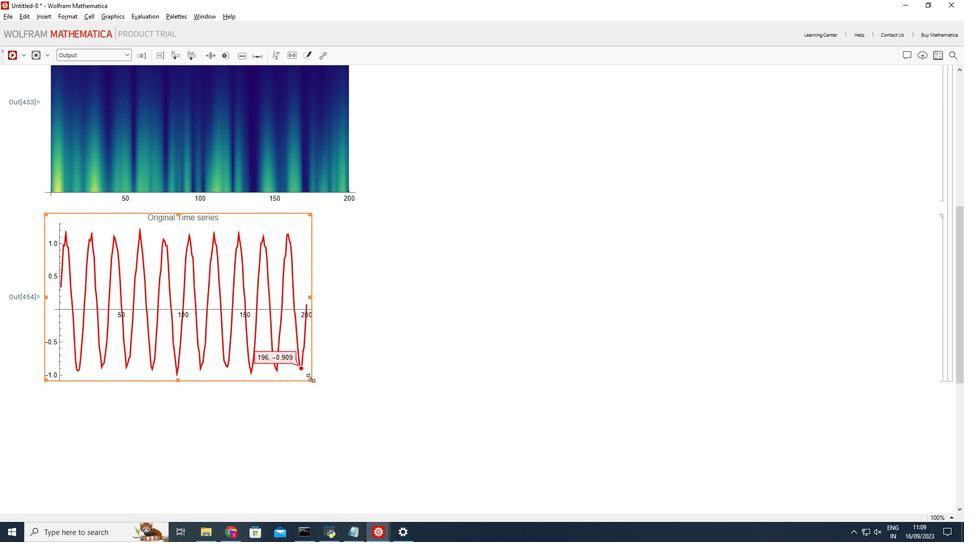 
Action: Mouse pressed left at (342, 379)
Screenshot: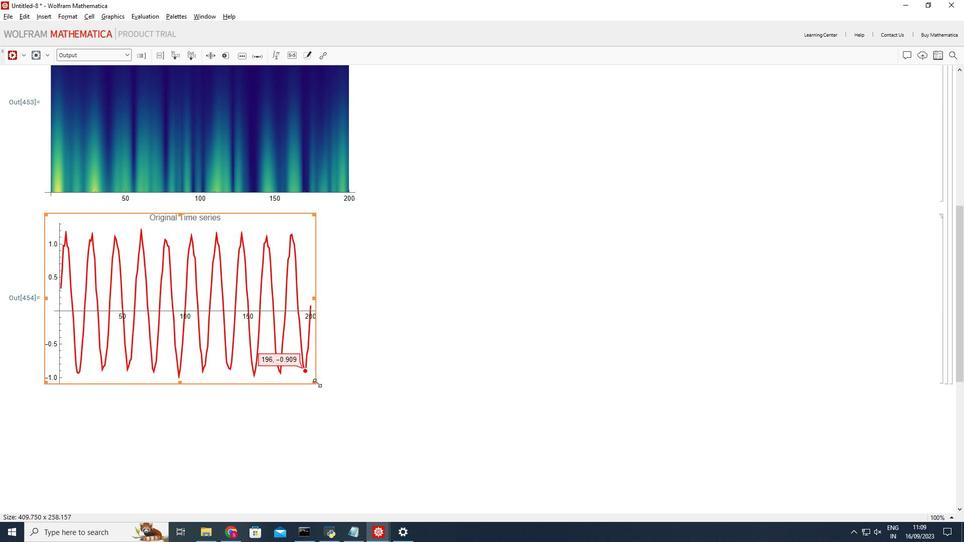 
Action: Mouse moved to (476, 357)
Screenshot: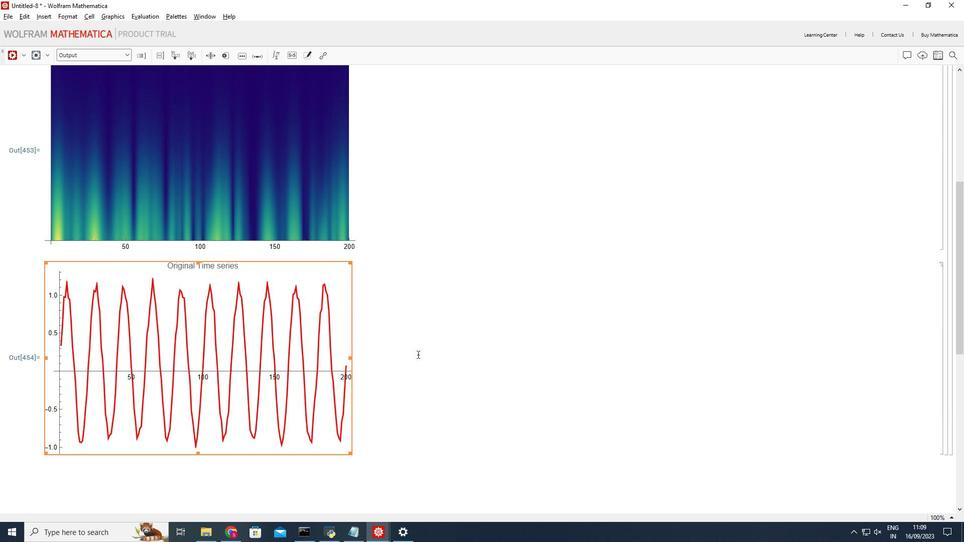 
Action: Mouse scrolled (476, 357) with delta (0, 0)
Screenshot: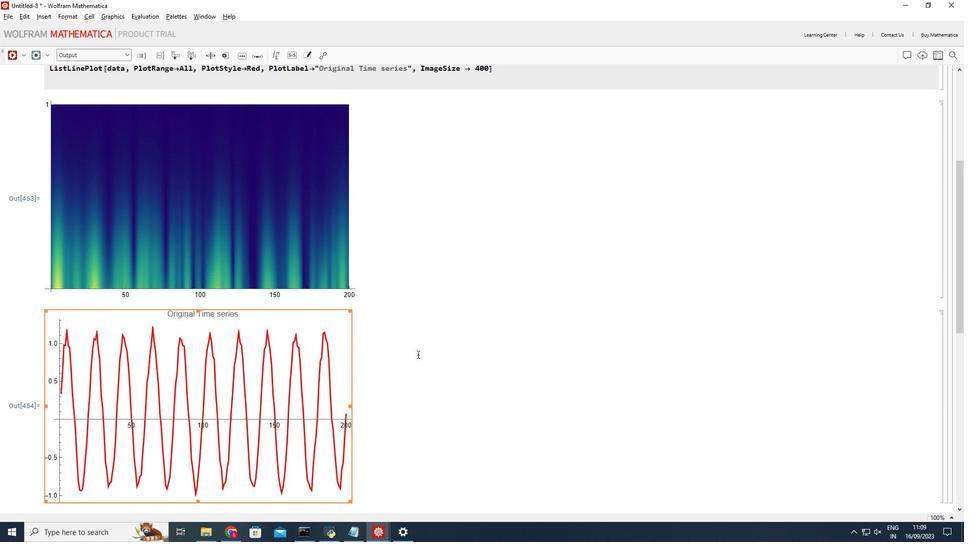 
Action: Mouse scrolled (476, 357) with delta (0, 0)
Screenshot: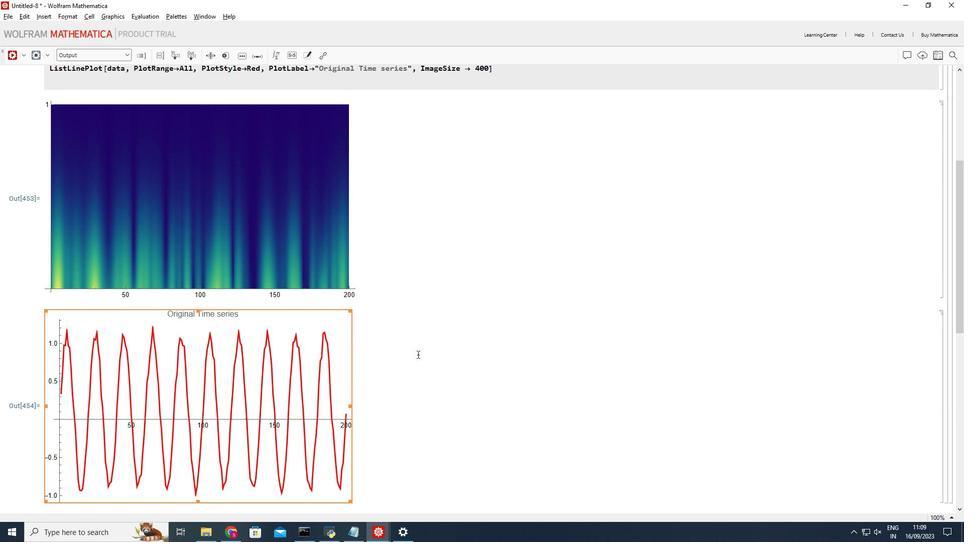 
Action: Mouse moved to (437, 472)
Screenshot: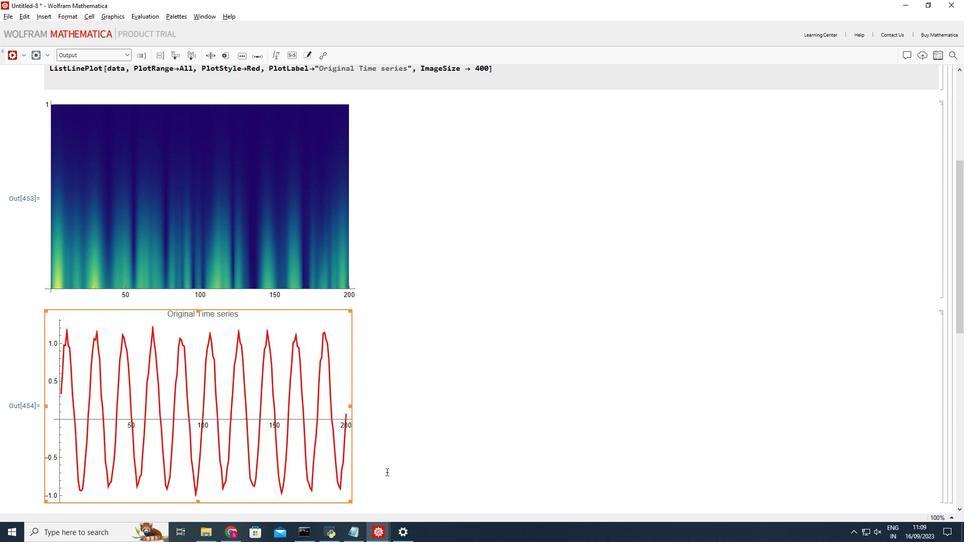 
Action: Mouse pressed left at (437, 472)
Screenshot: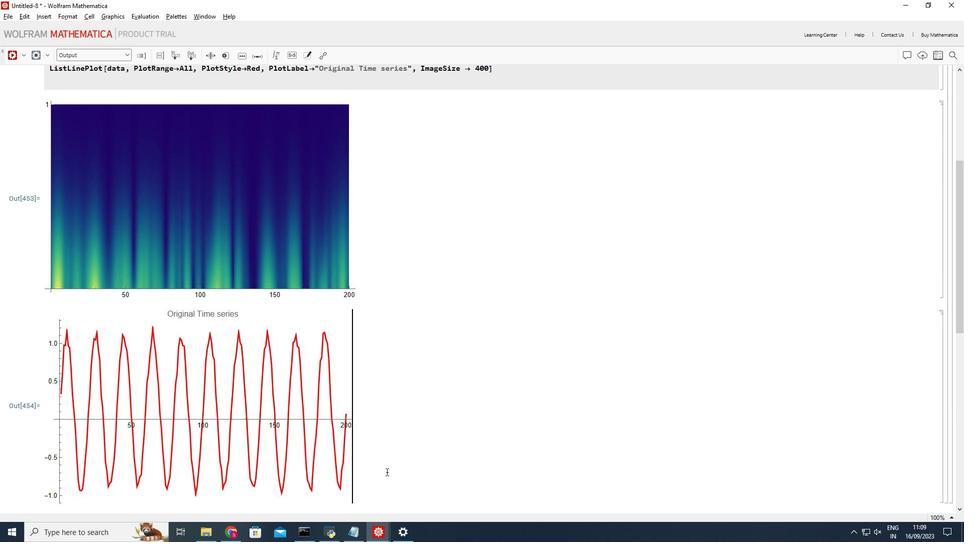 
Action: Mouse moved to (620, 365)
Screenshot: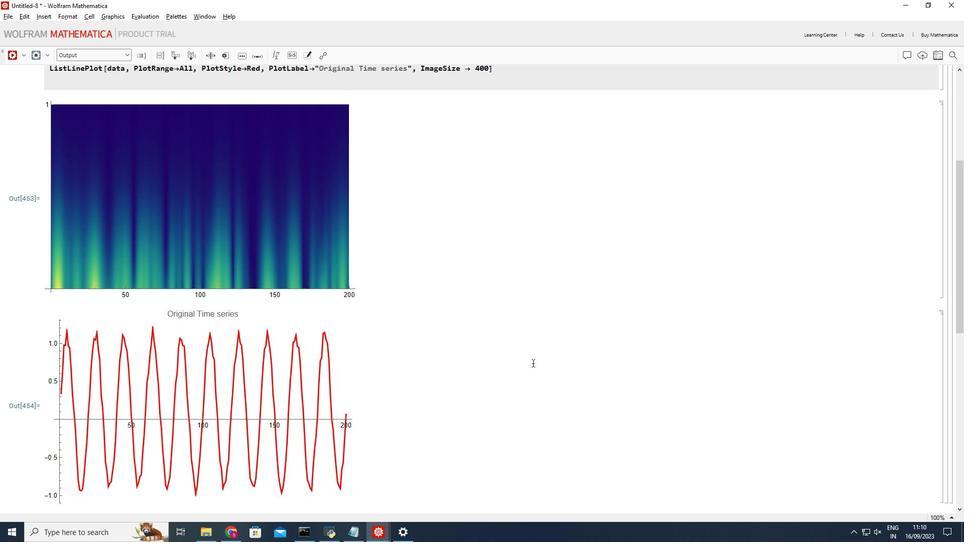 
